 Task: Create a due date automation trigger when advanced on, on the tuesday of the week before a card is due add basic not assigned to me at 11:00 AM.
Action: Mouse moved to (941, 278)
Screenshot: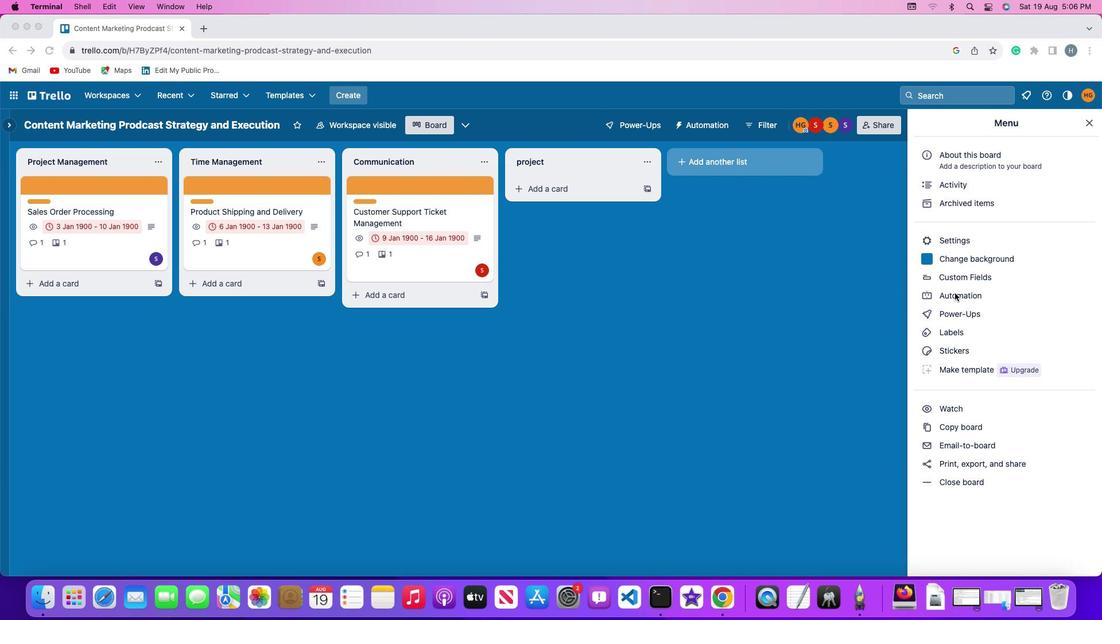 
Action: Mouse pressed left at (941, 278)
Screenshot: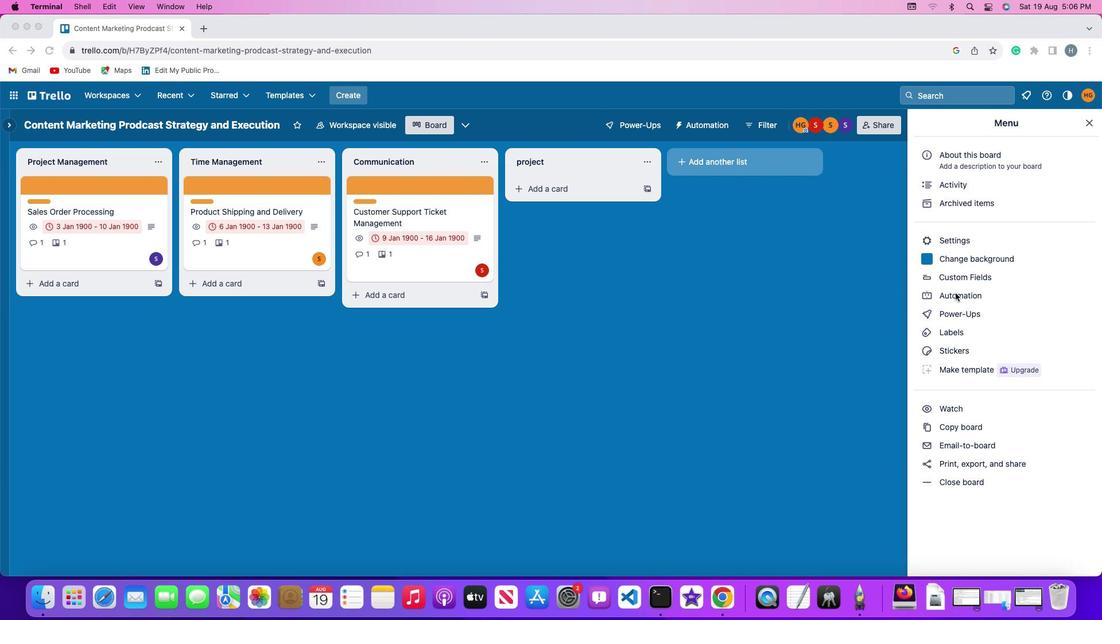 
Action: Mouse pressed left at (941, 278)
Screenshot: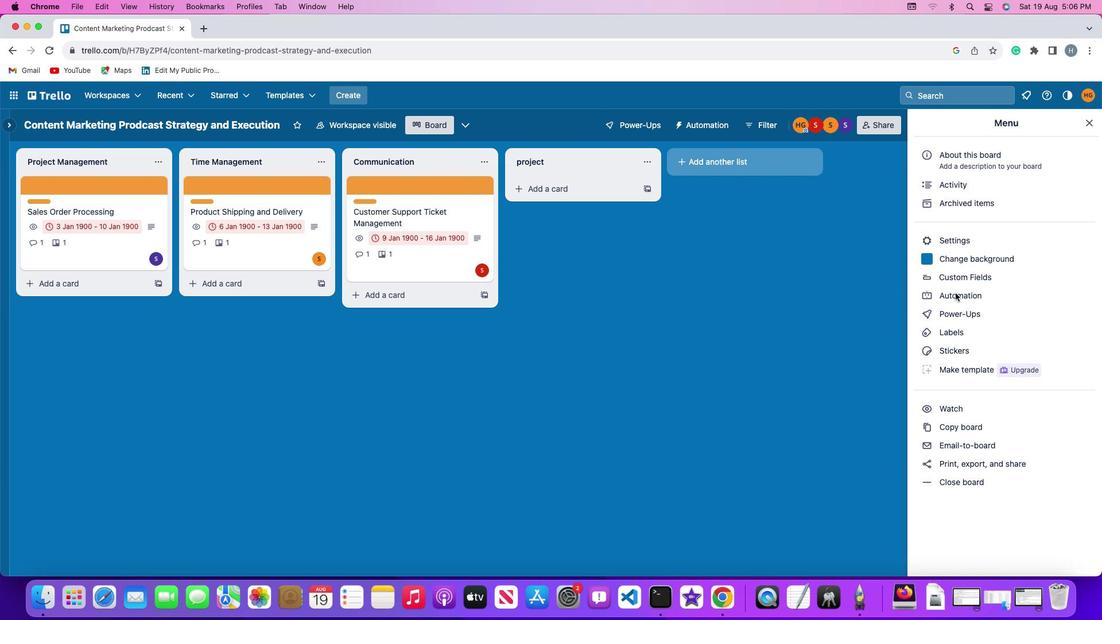 
Action: Mouse moved to (63, 256)
Screenshot: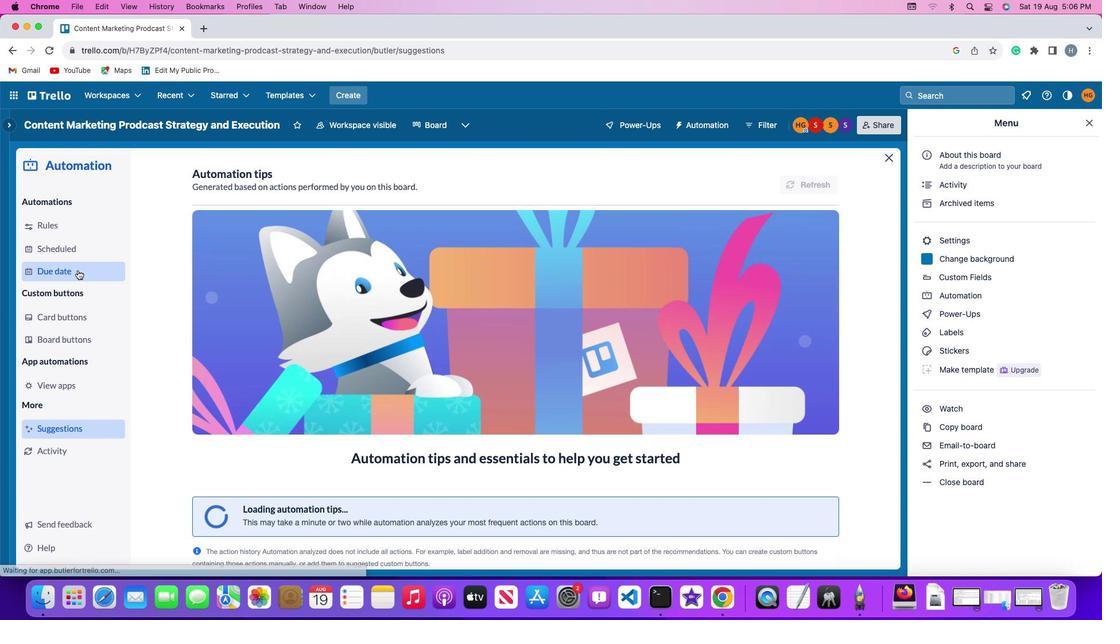 
Action: Mouse pressed left at (63, 256)
Screenshot: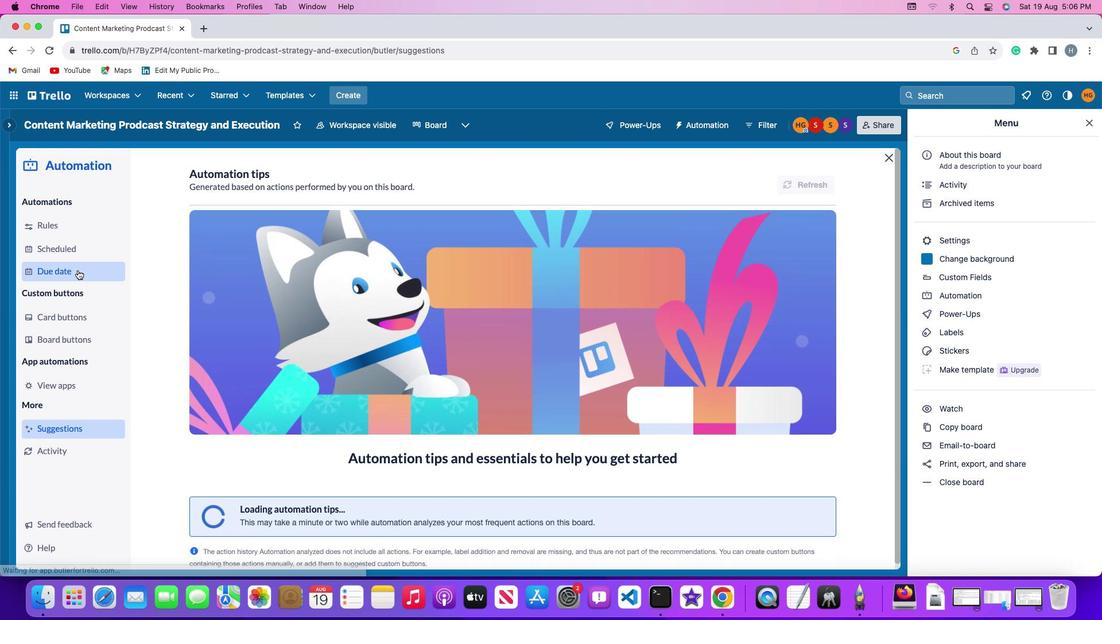 
Action: Mouse moved to (768, 161)
Screenshot: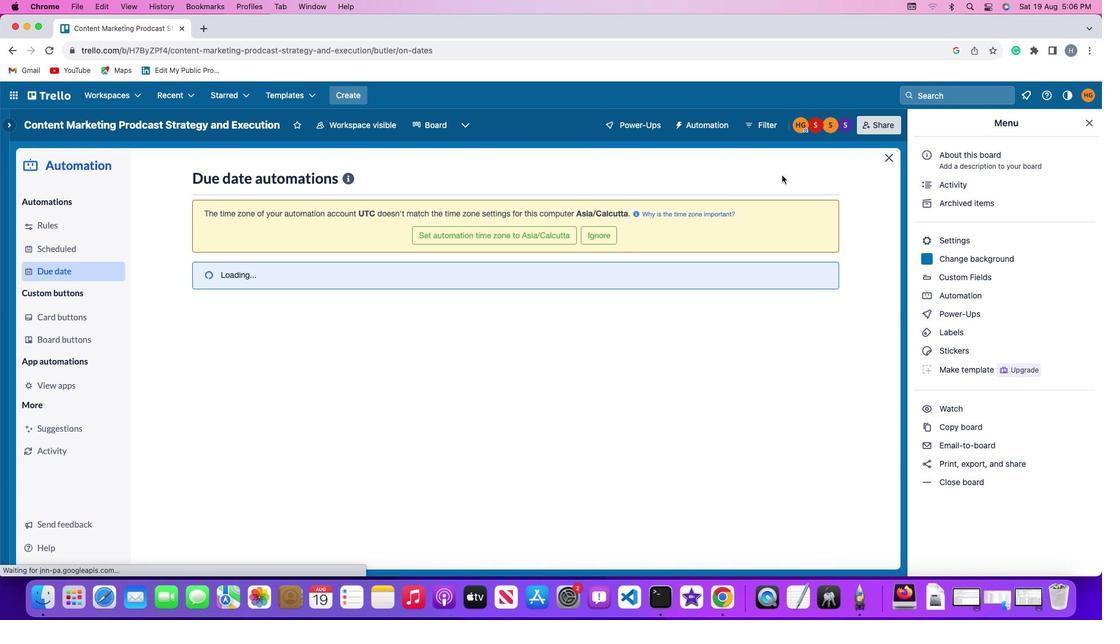 
Action: Mouse pressed left at (768, 161)
Screenshot: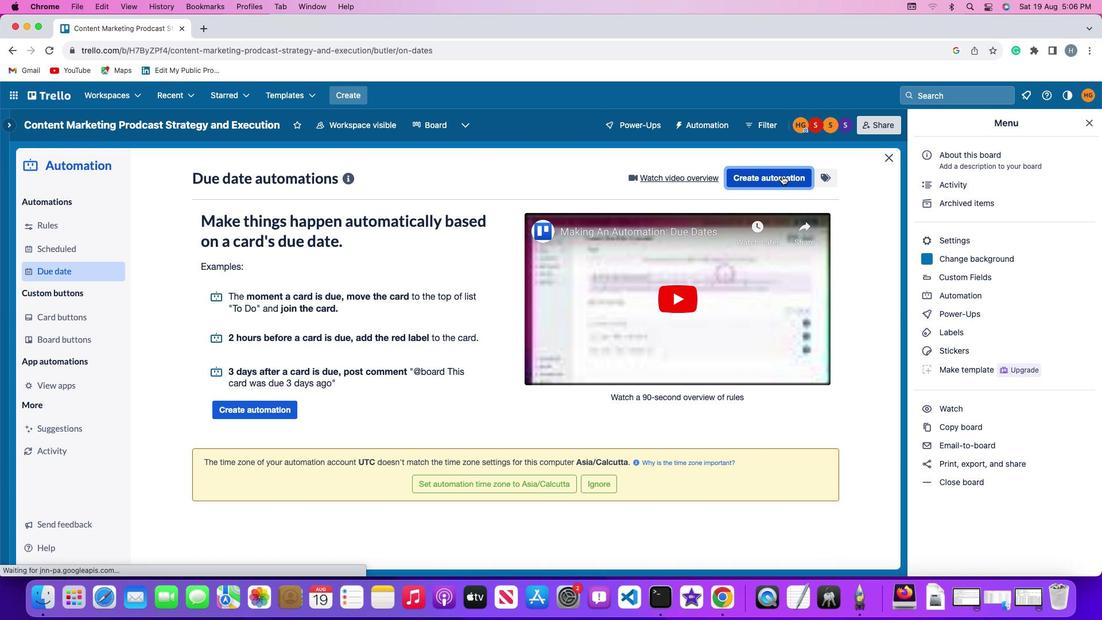 
Action: Mouse moved to (190, 272)
Screenshot: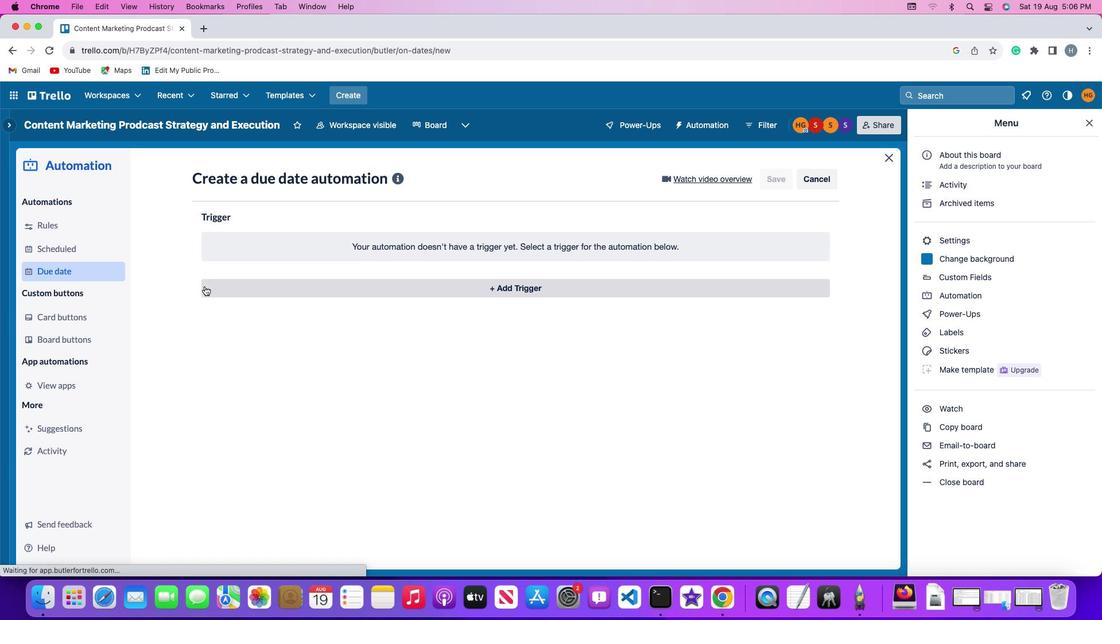 
Action: Mouse pressed left at (190, 272)
Screenshot: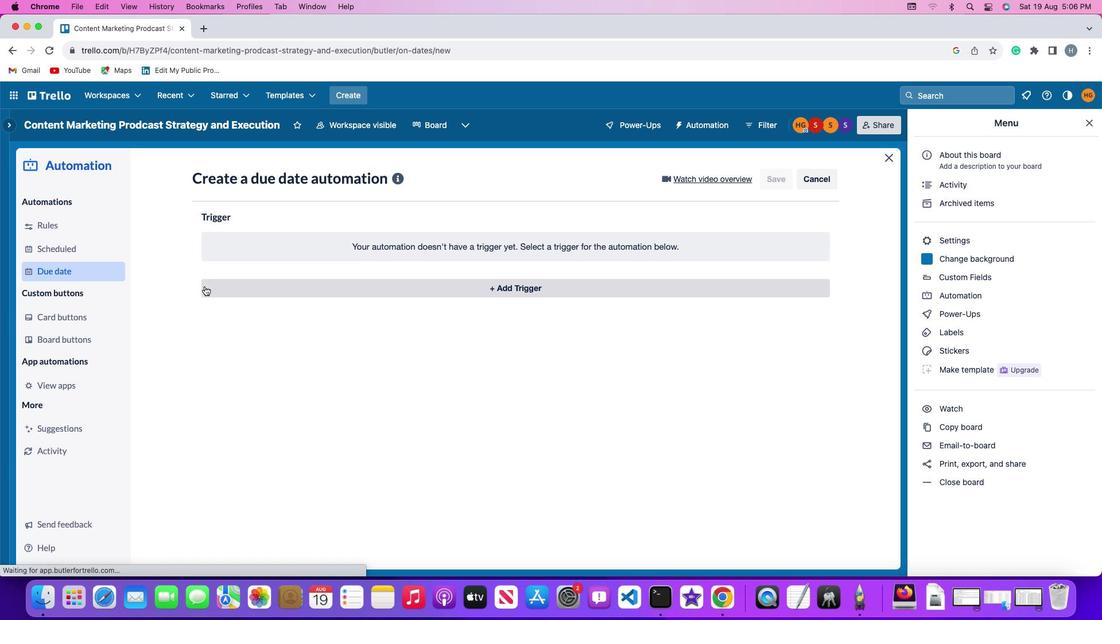 
Action: Mouse moved to (230, 477)
Screenshot: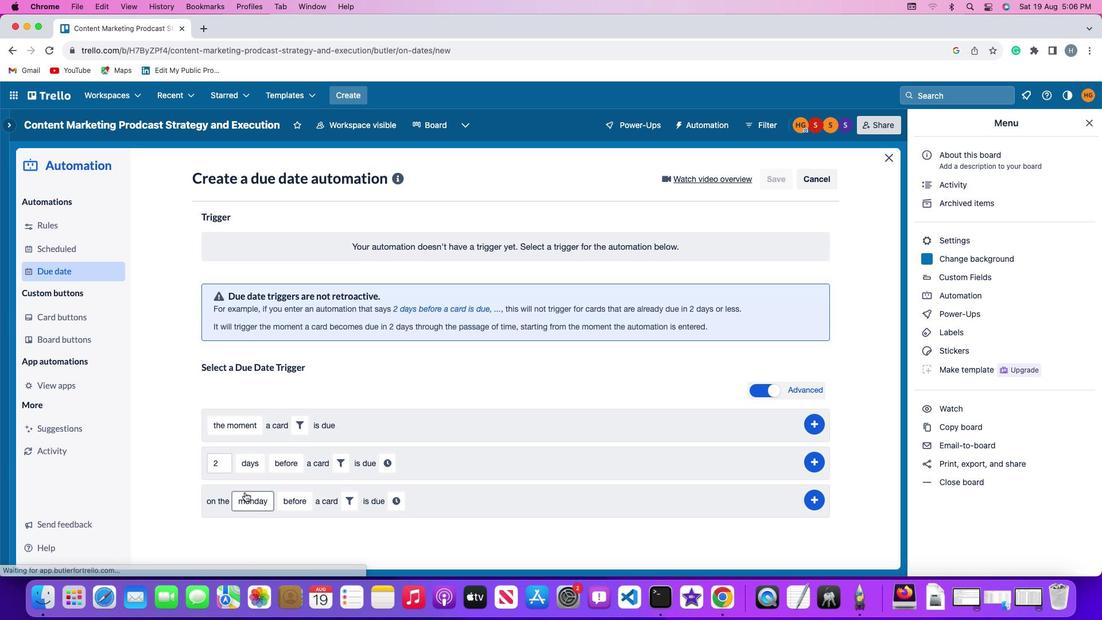 
Action: Mouse pressed left at (230, 477)
Screenshot: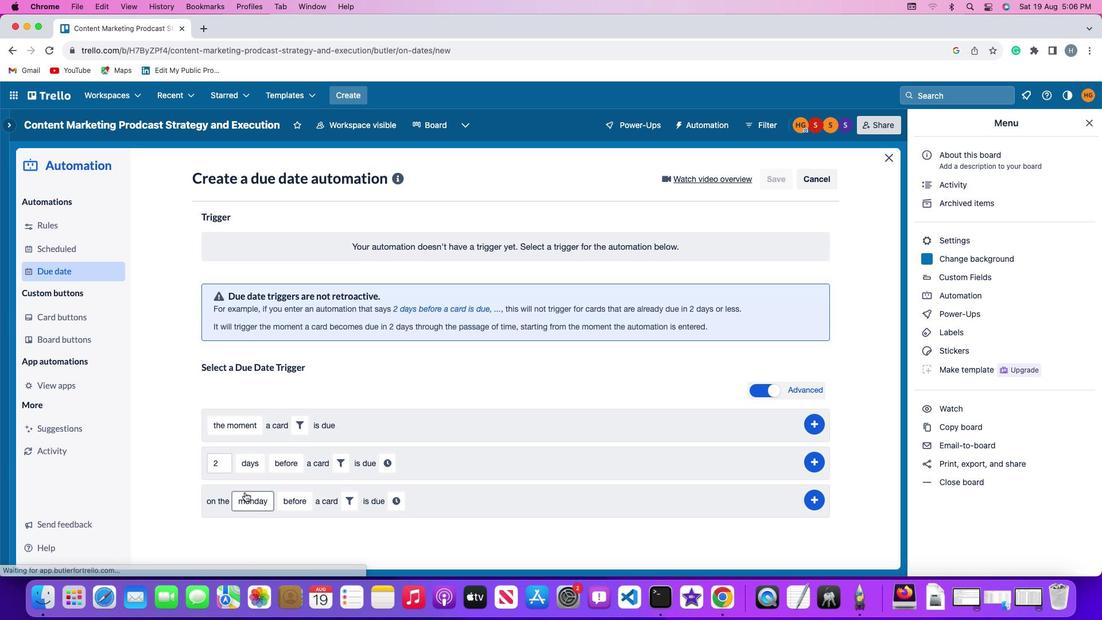 
Action: Mouse moved to (252, 348)
Screenshot: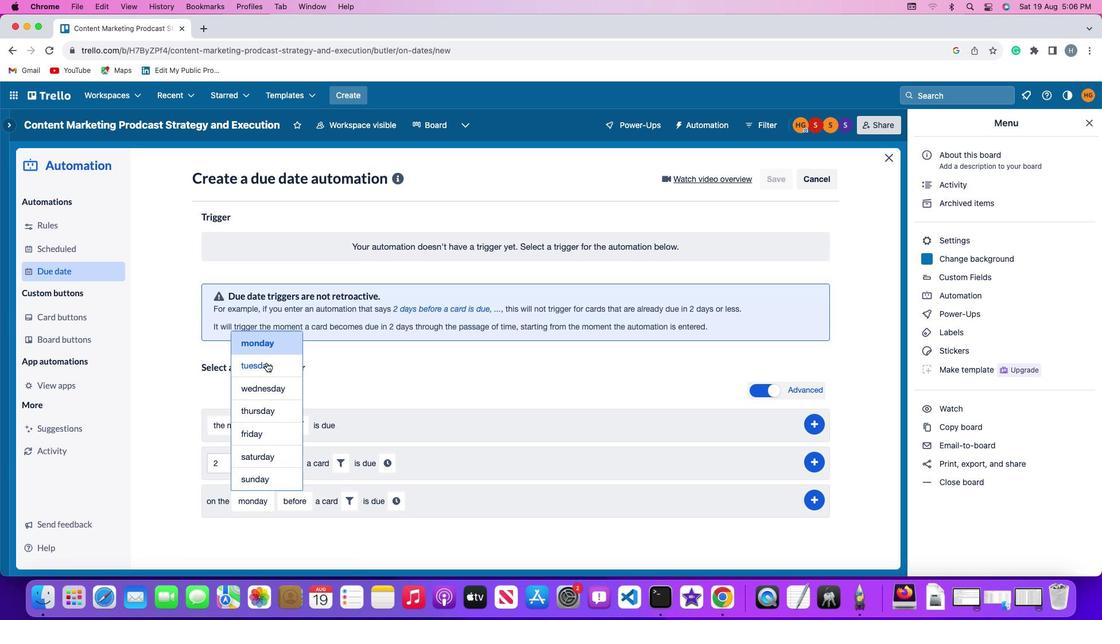 
Action: Mouse pressed left at (252, 348)
Screenshot: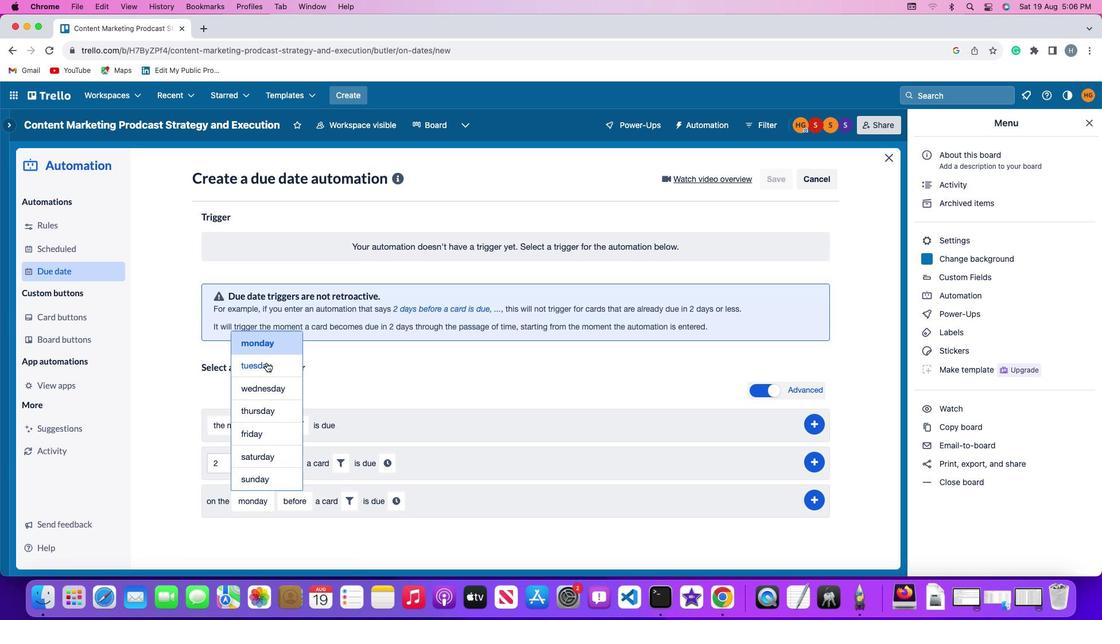 
Action: Mouse moved to (280, 483)
Screenshot: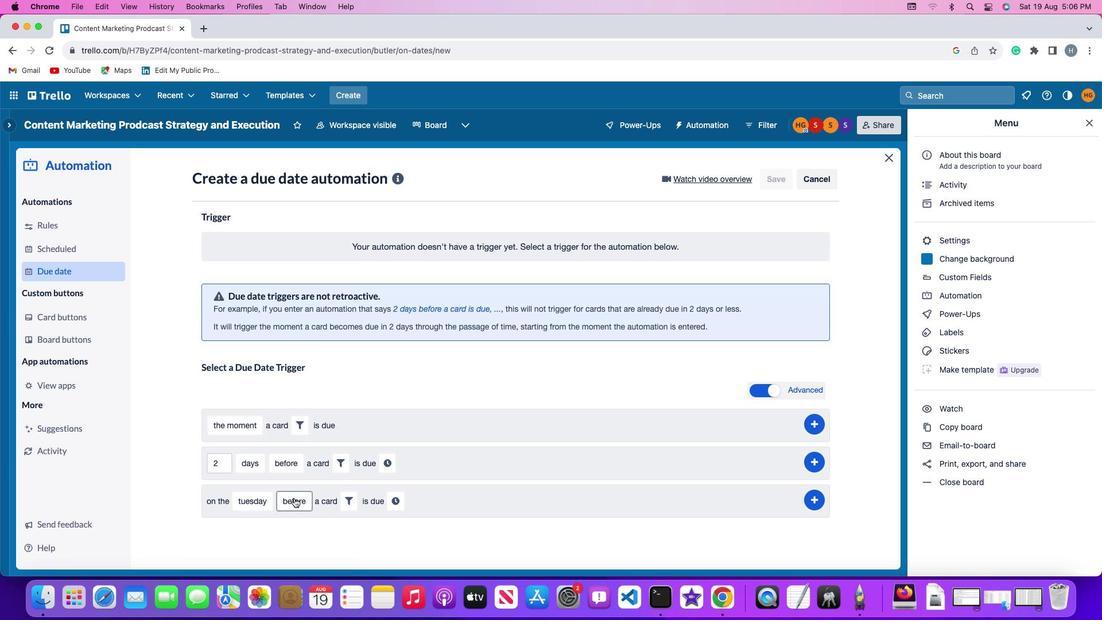 
Action: Mouse pressed left at (280, 483)
Screenshot: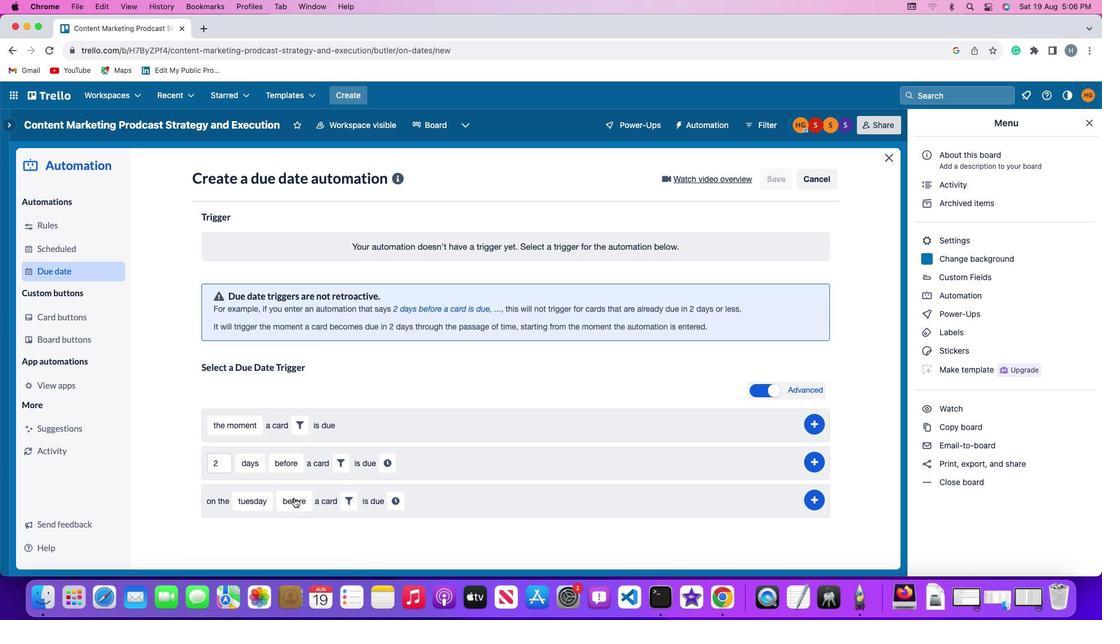 
Action: Mouse moved to (283, 467)
Screenshot: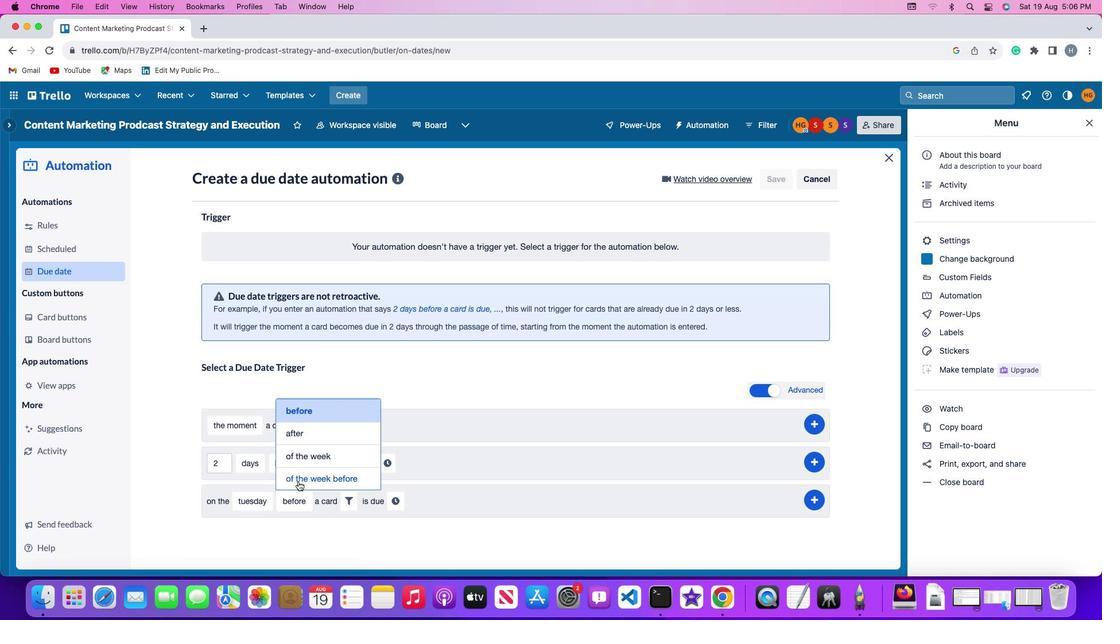 
Action: Mouse pressed left at (283, 467)
Screenshot: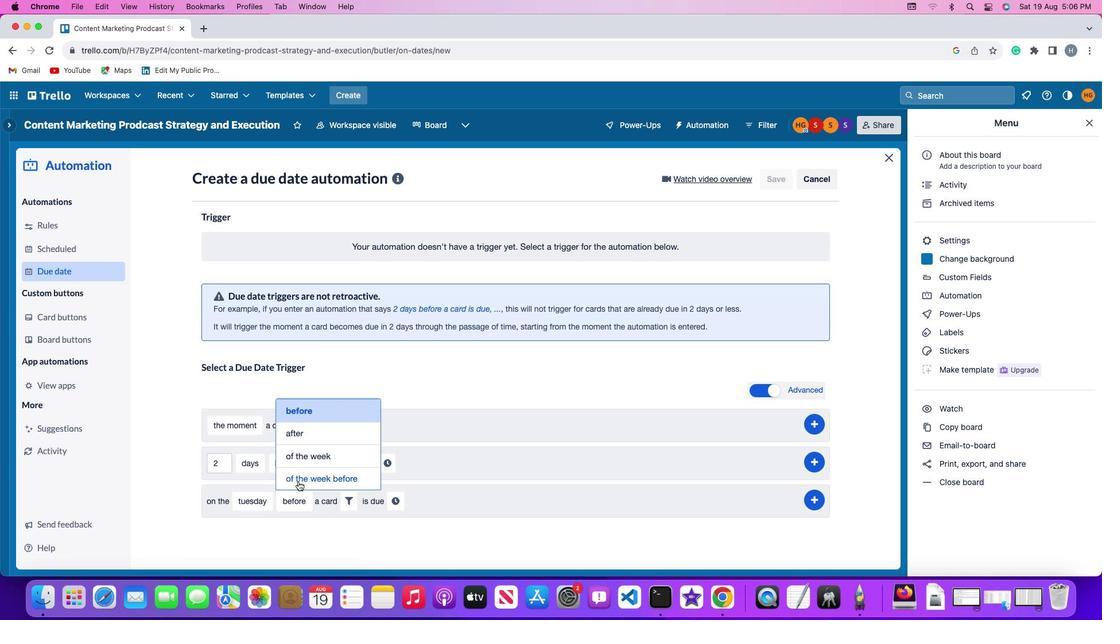 
Action: Mouse moved to (383, 479)
Screenshot: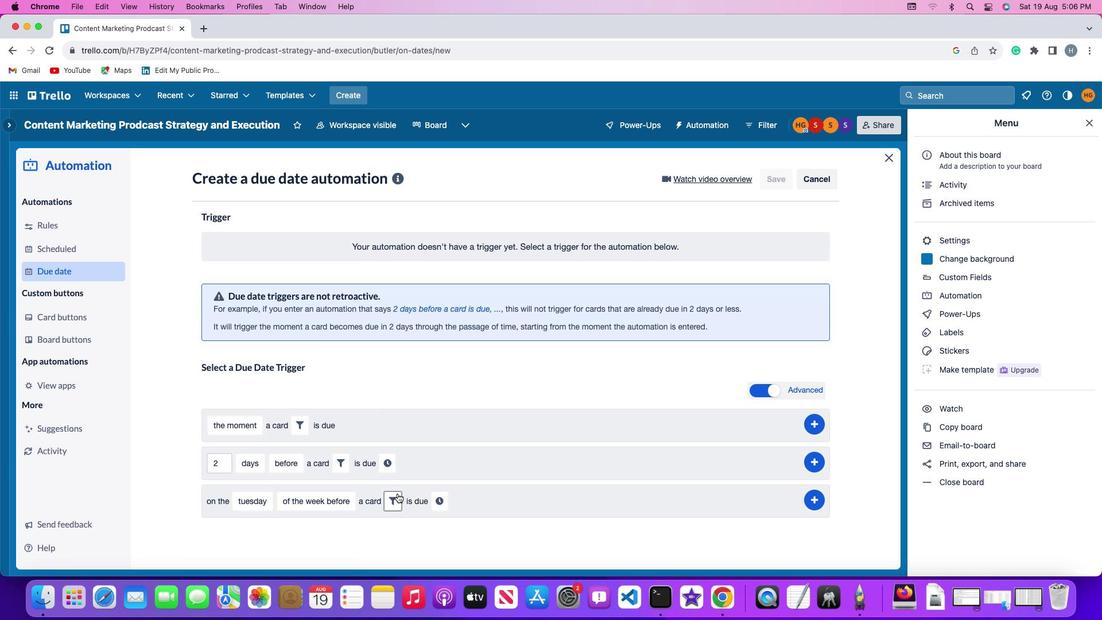 
Action: Mouse pressed left at (383, 479)
Screenshot: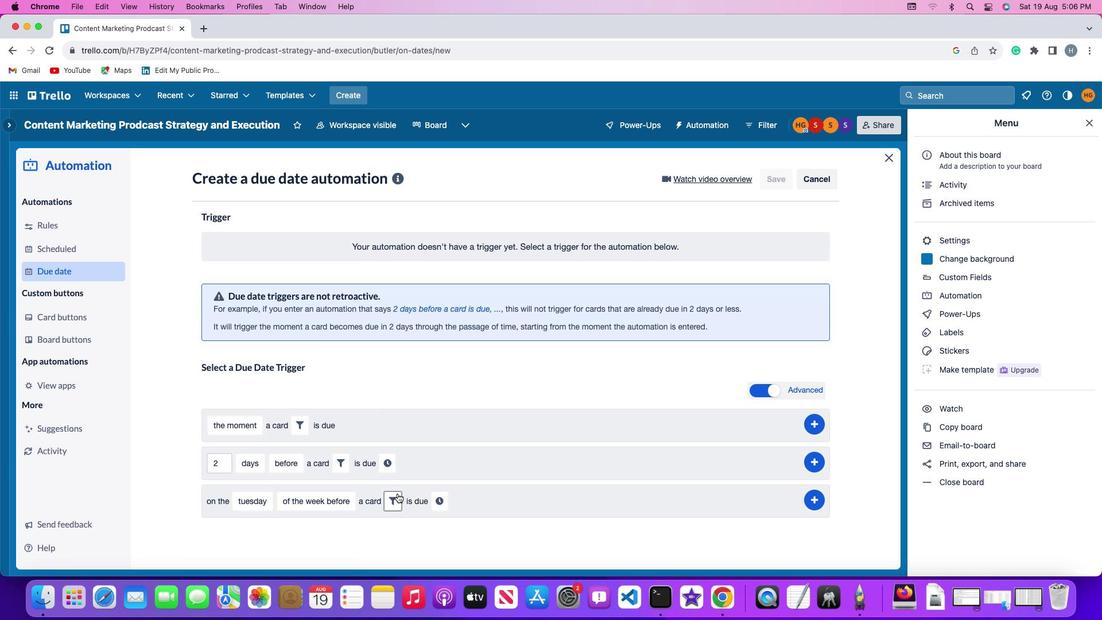 
Action: Mouse moved to (344, 517)
Screenshot: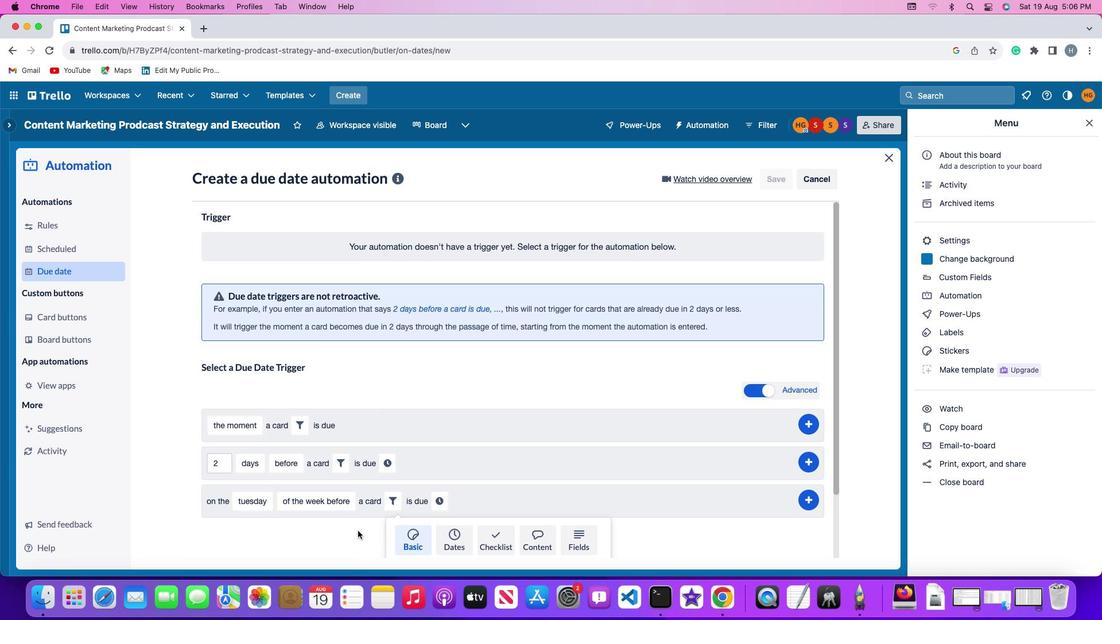 
Action: Mouse scrolled (344, 517) with delta (-13, -14)
Screenshot: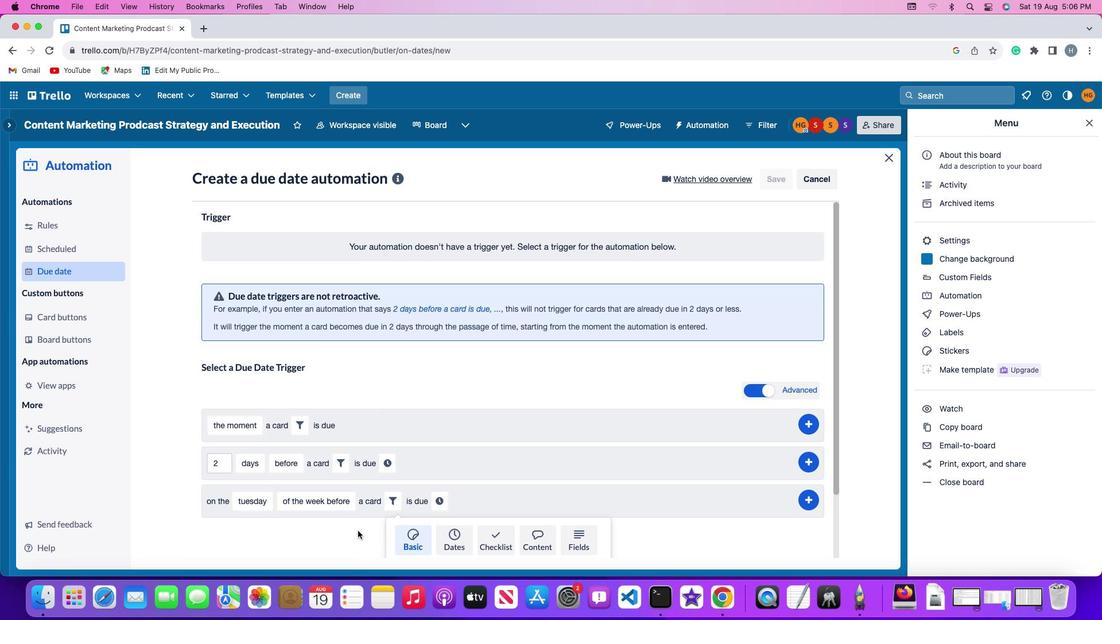 
Action: Mouse moved to (343, 517)
Screenshot: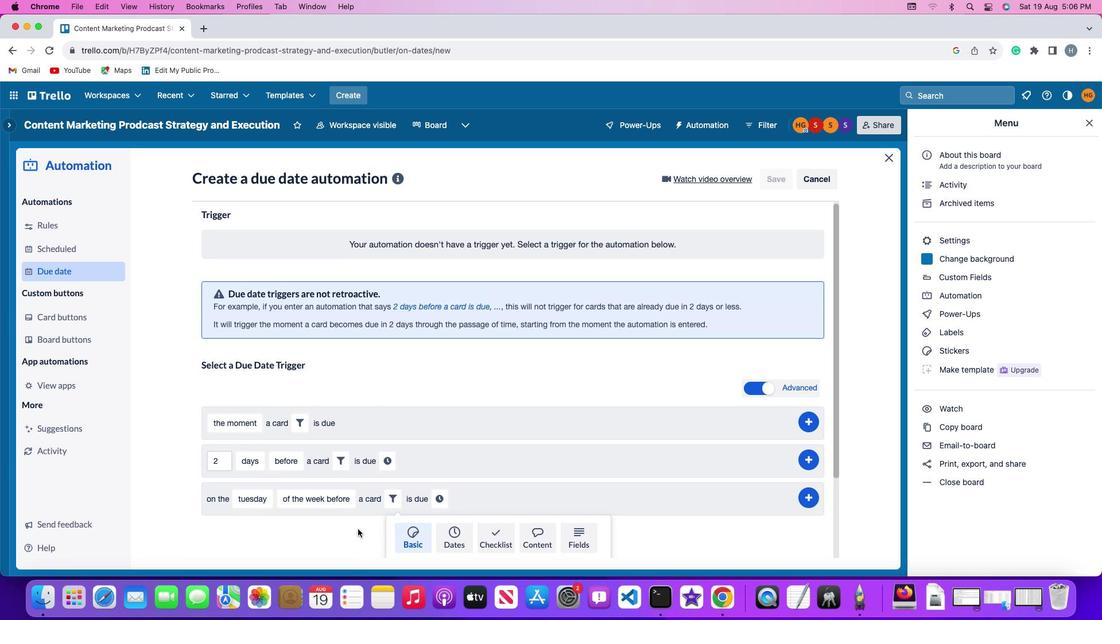 
Action: Mouse scrolled (343, 517) with delta (-13, -14)
Screenshot: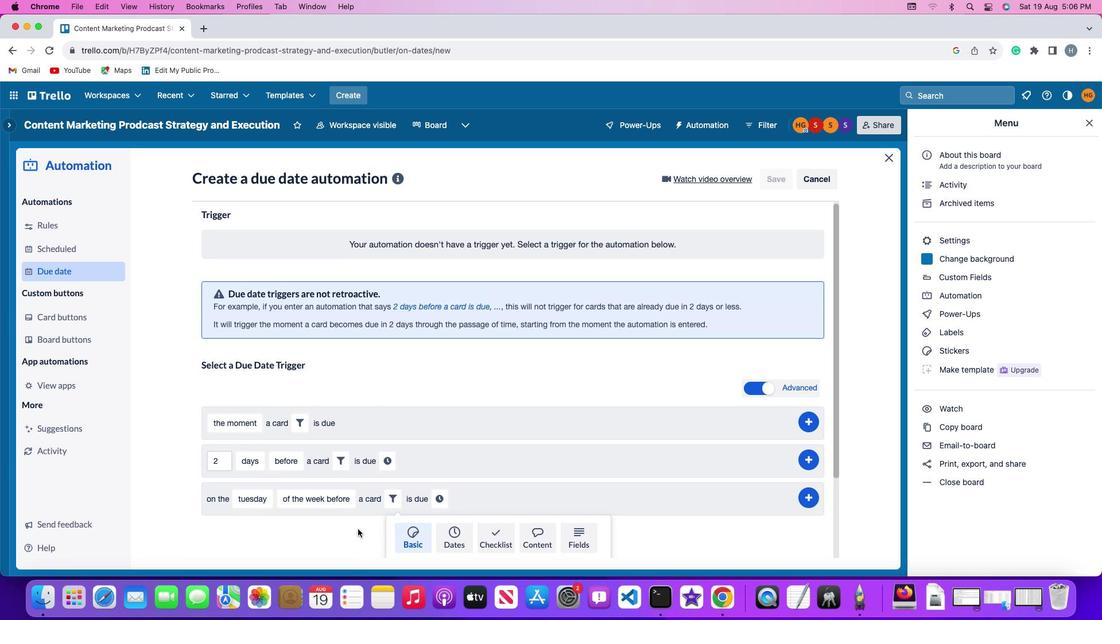 
Action: Mouse moved to (343, 517)
Screenshot: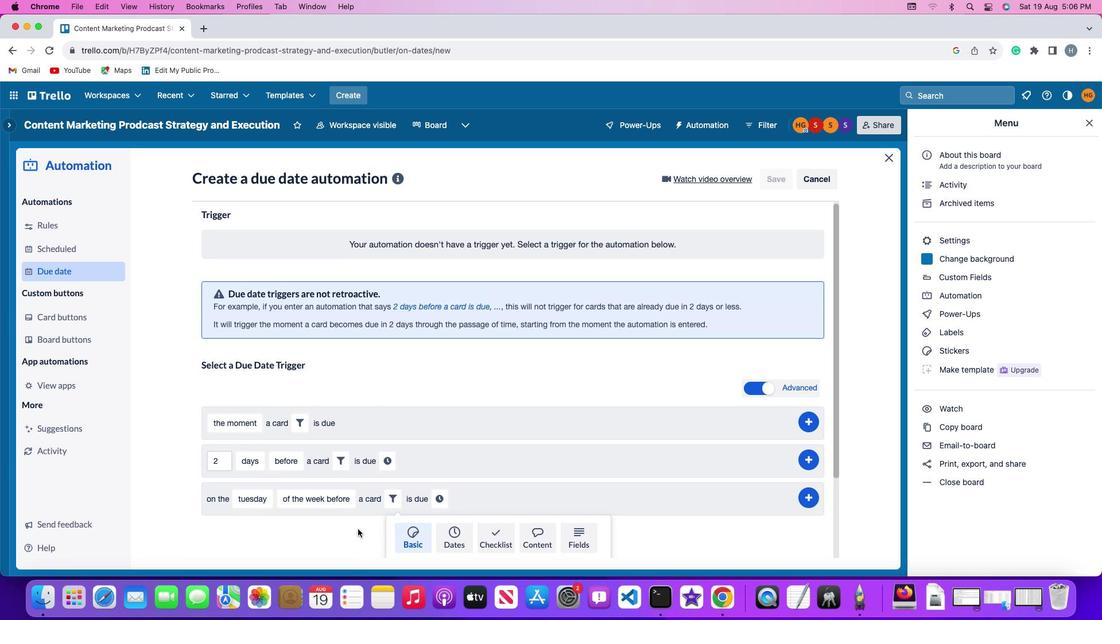 
Action: Mouse scrolled (343, 517) with delta (-13, -15)
Screenshot: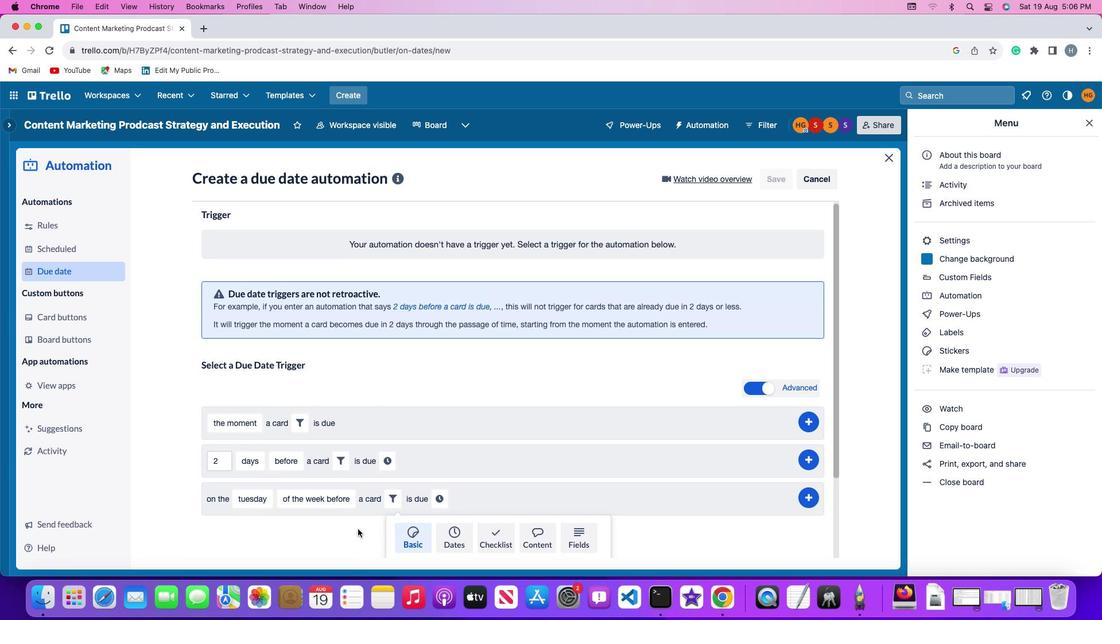 
Action: Mouse moved to (343, 515)
Screenshot: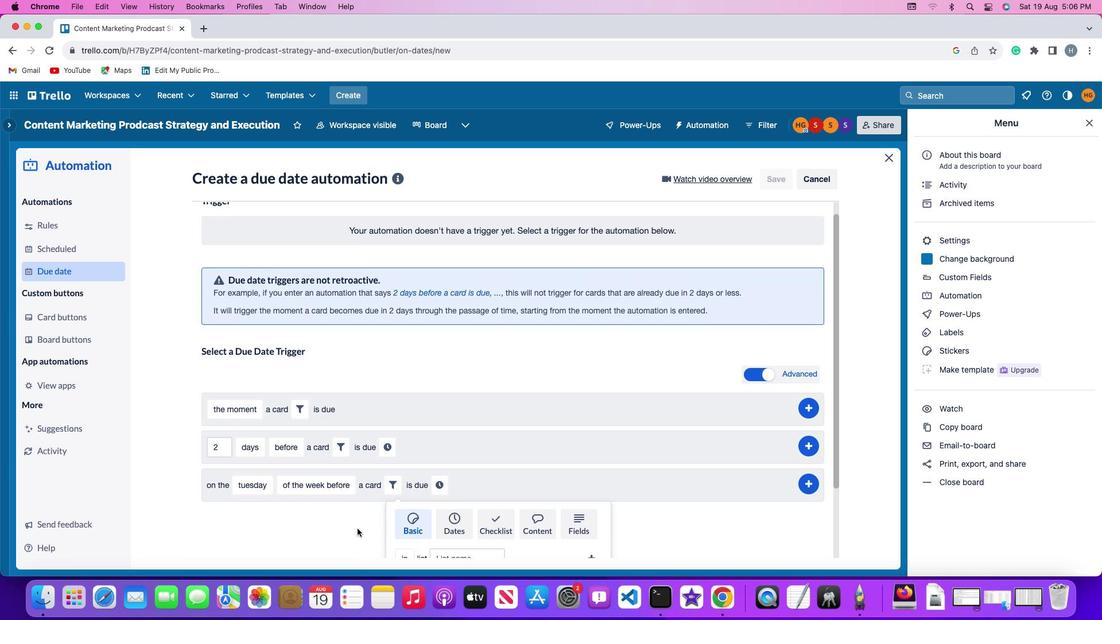 
Action: Mouse scrolled (343, 515) with delta (-13, -16)
Screenshot: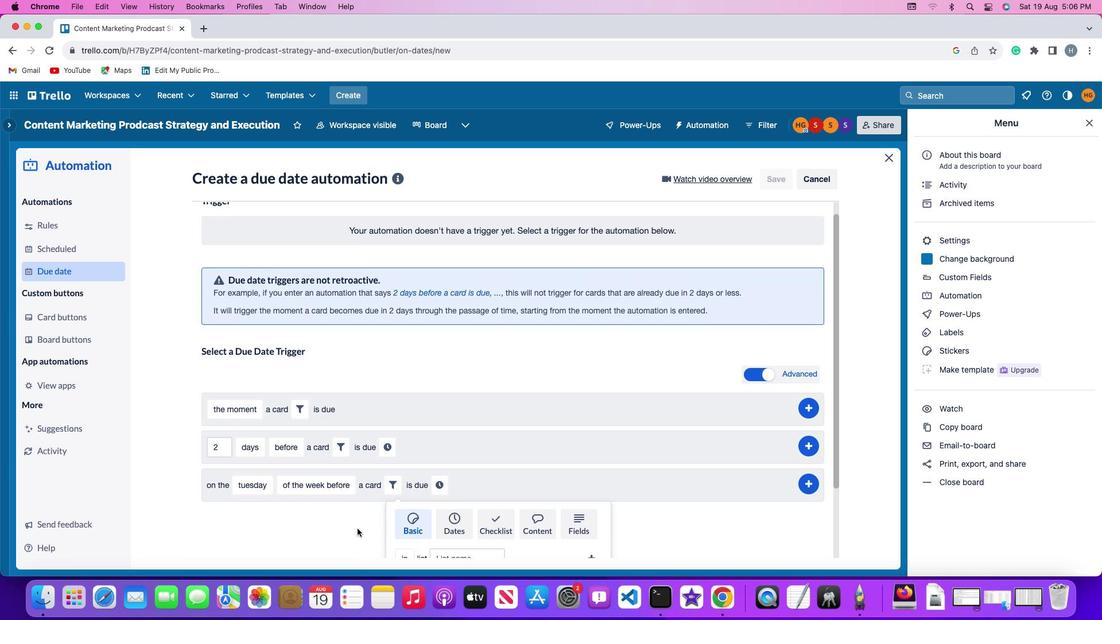 
Action: Mouse moved to (343, 514)
Screenshot: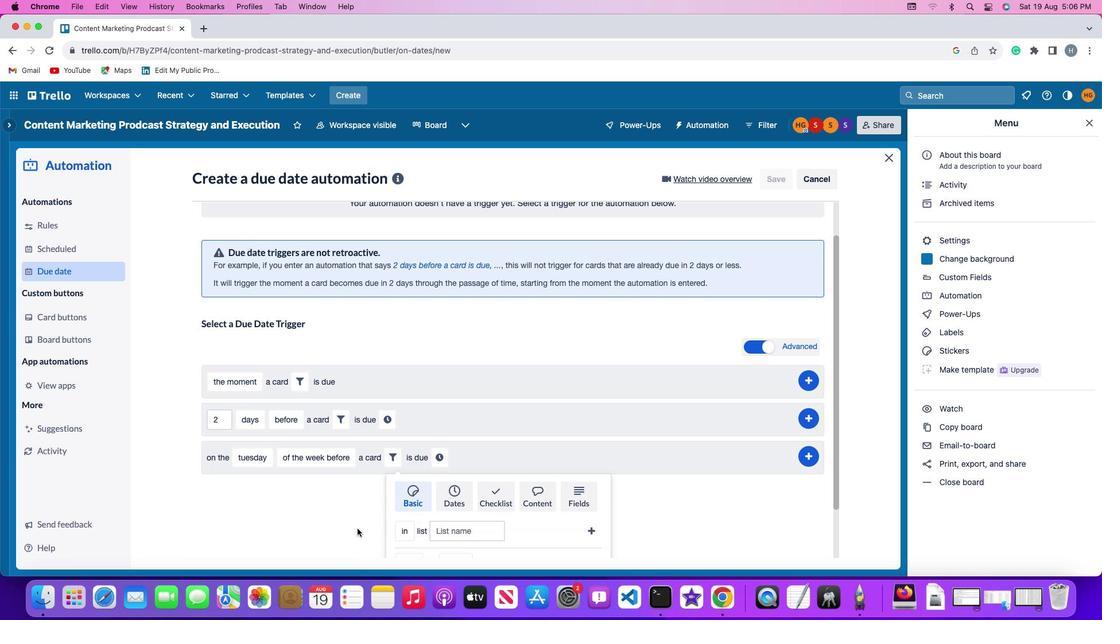 
Action: Mouse scrolled (343, 514) with delta (-13, -14)
Screenshot: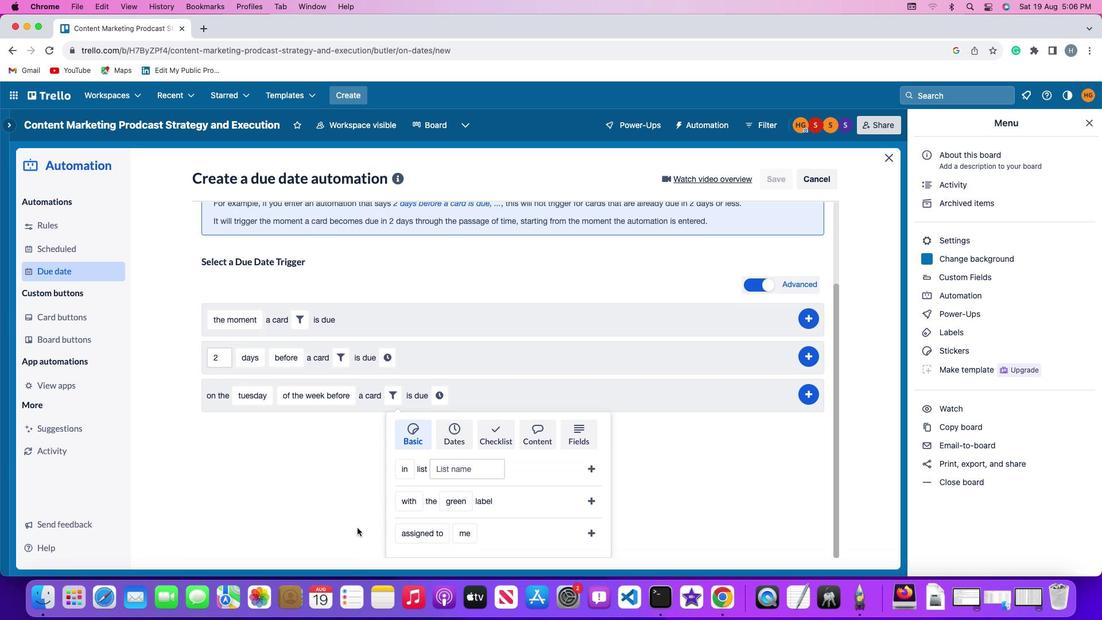 
Action: Mouse scrolled (343, 514) with delta (-13, -14)
Screenshot: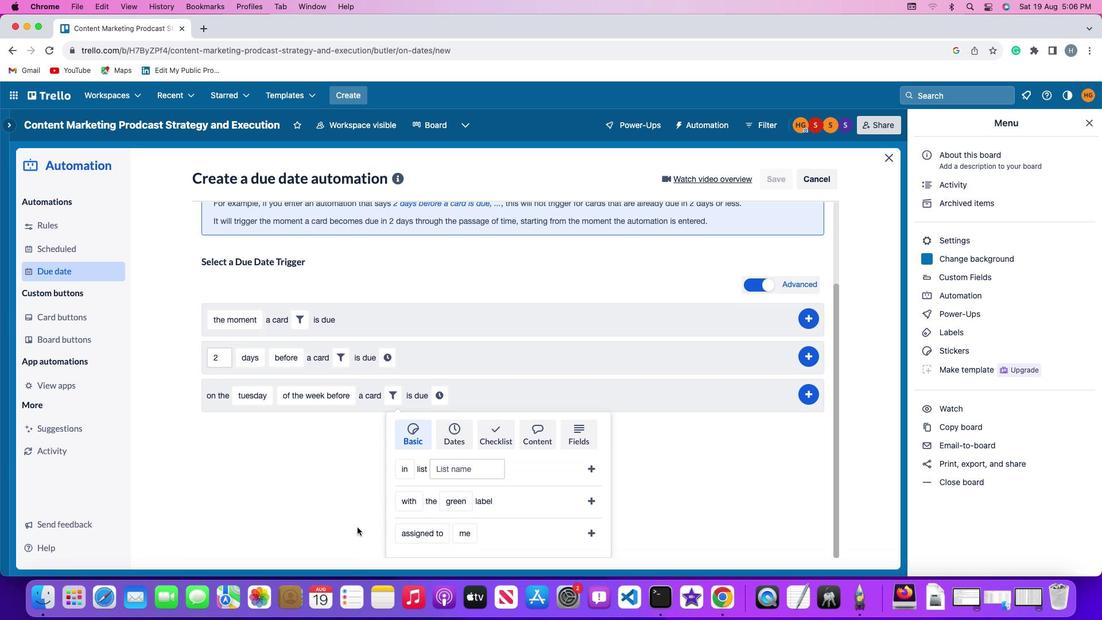 
Action: Mouse scrolled (343, 514) with delta (-13, -15)
Screenshot: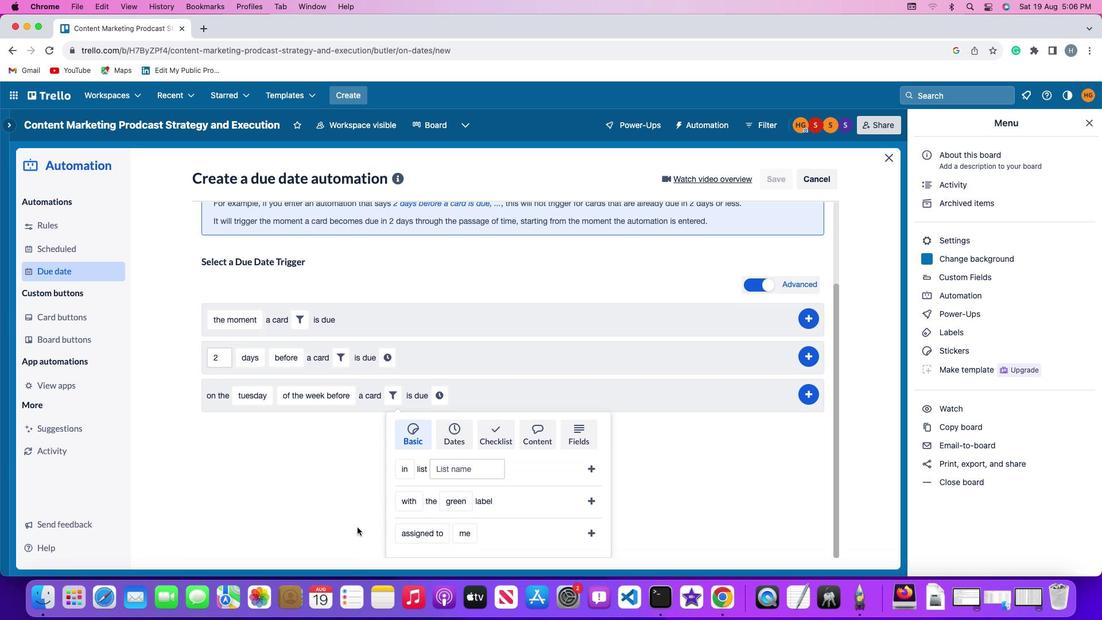 
Action: Mouse moved to (342, 512)
Screenshot: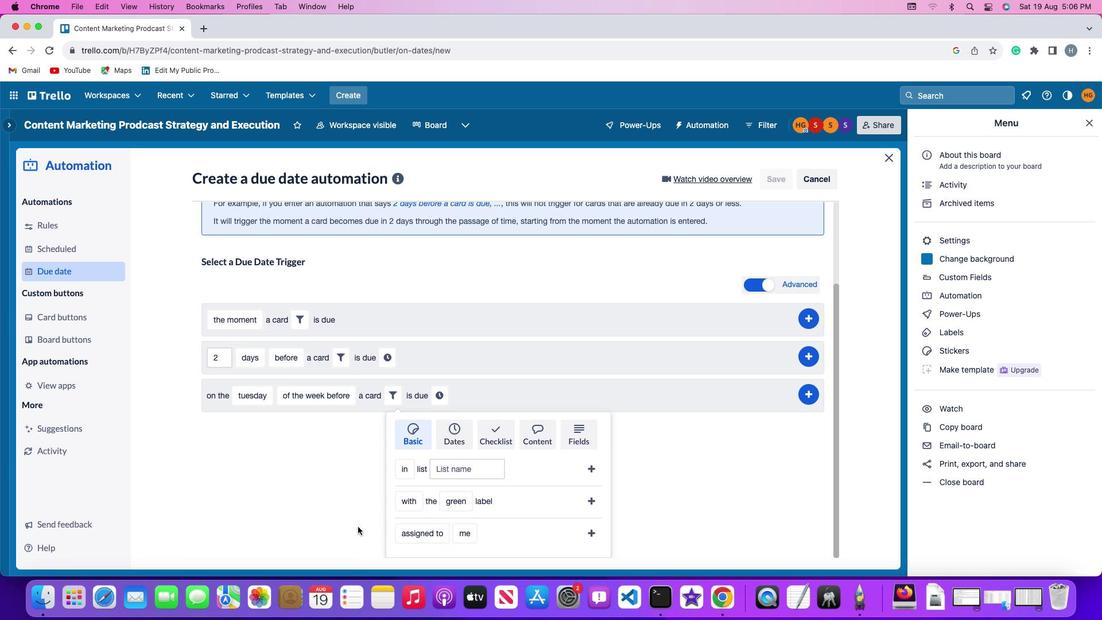 
Action: Mouse scrolled (342, 512) with delta (-13, -16)
Screenshot: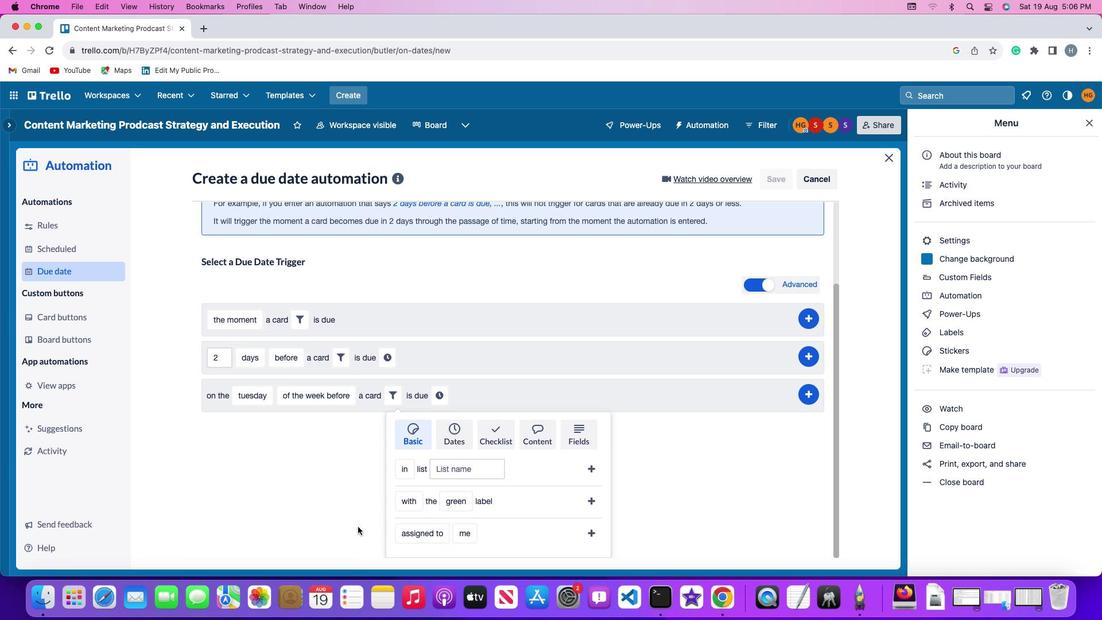 
Action: Mouse moved to (393, 522)
Screenshot: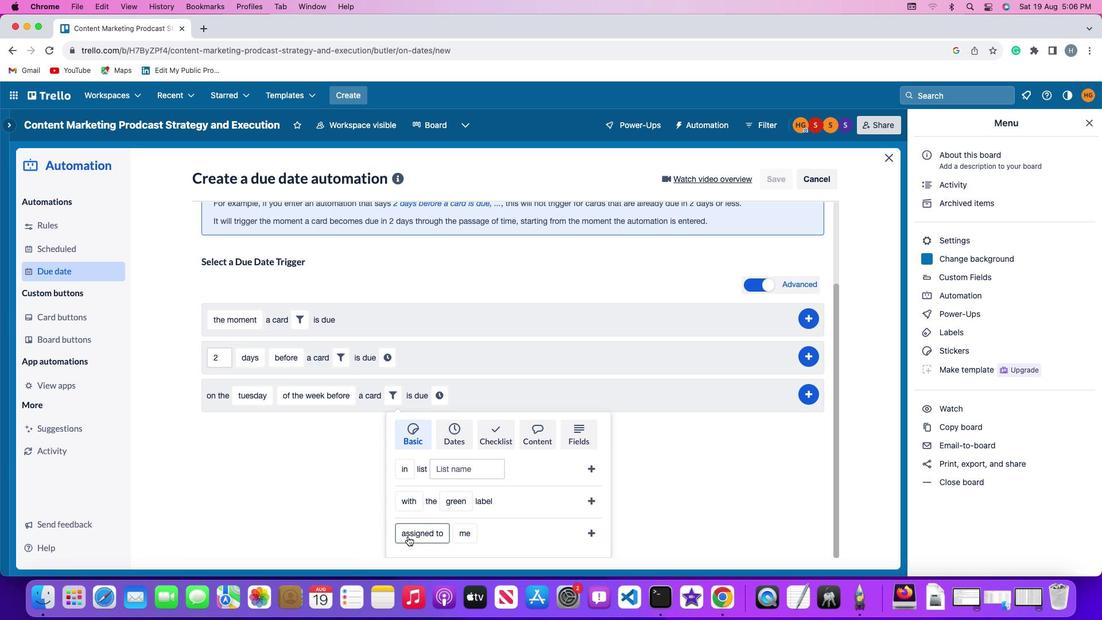 
Action: Mouse pressed left at (393, 522)
Screenshot: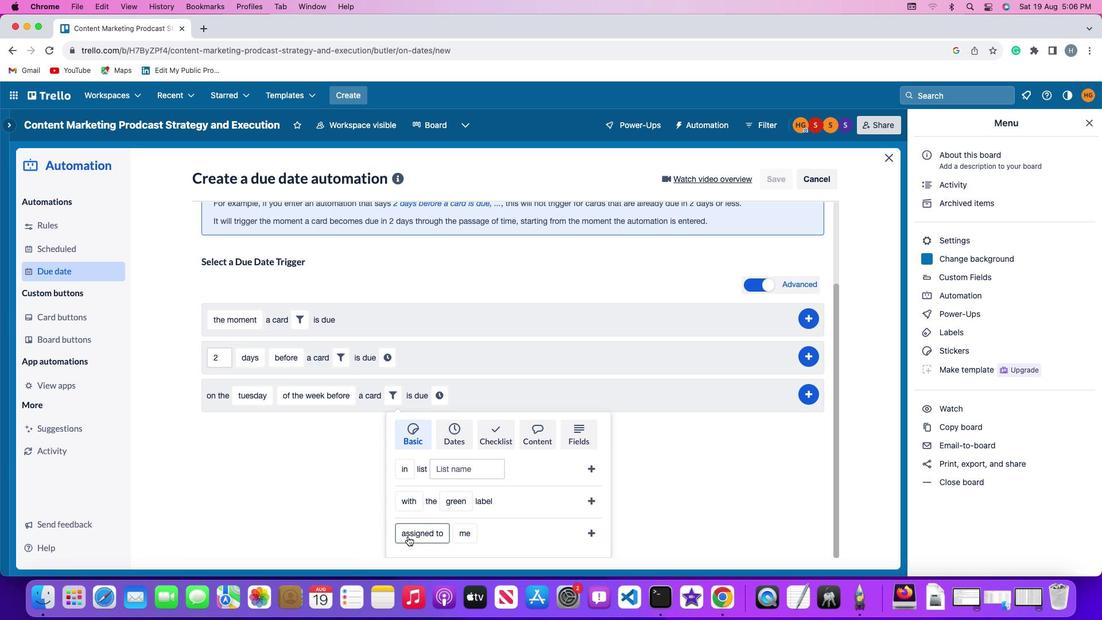 
Action: Mouse moved to (395, 499)
Screenshot: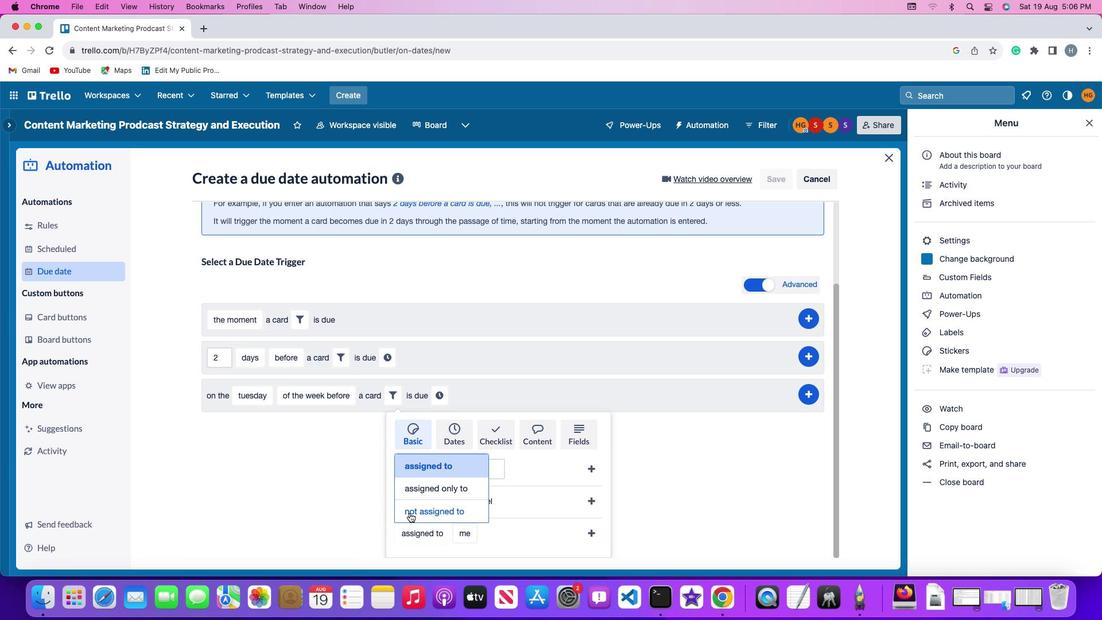 
Action: Mouse pressed left at (395, 499)
Screenshot: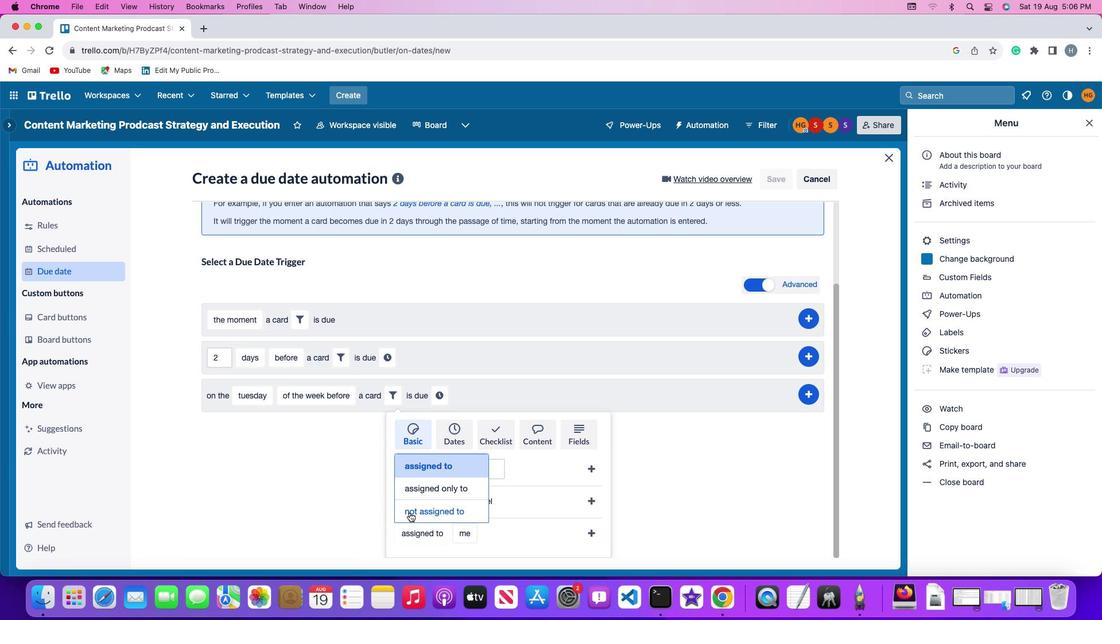 
Action: Mouse moved to (472, 518)
Screenshot: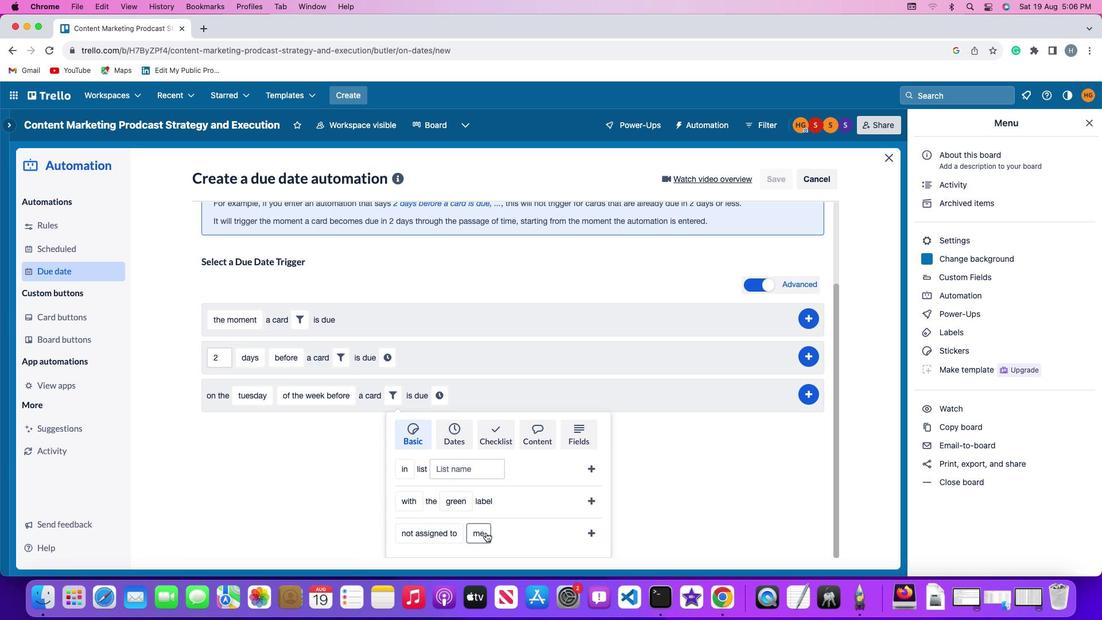 
Action: Mouse pressed left at (472, 518)
Screenshot: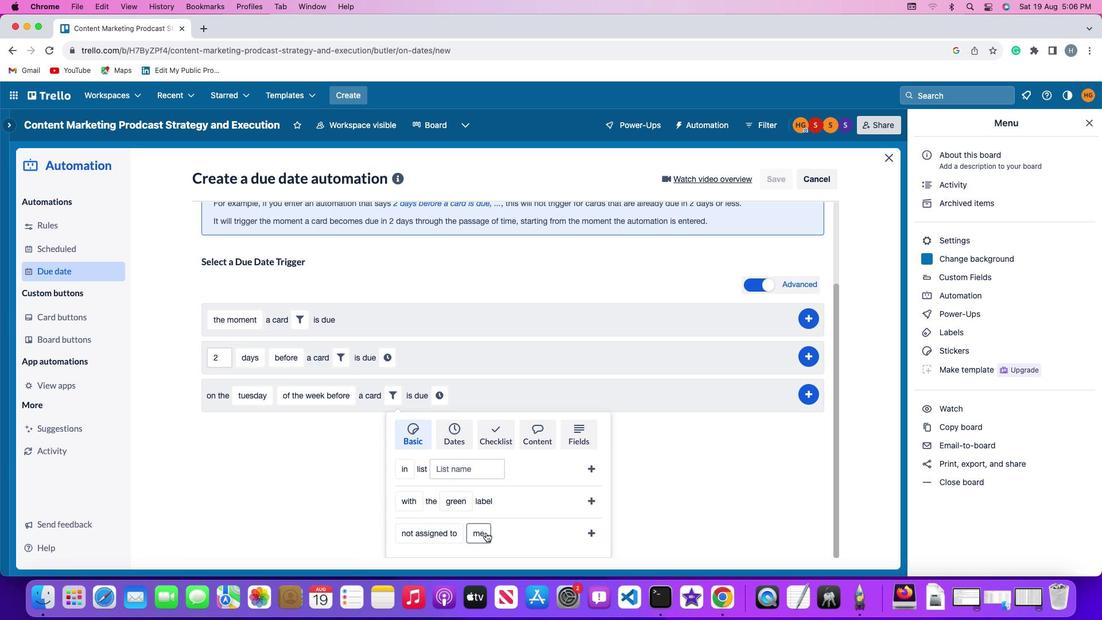 
Action: Mouse moved to (476, 451)
Screenshot: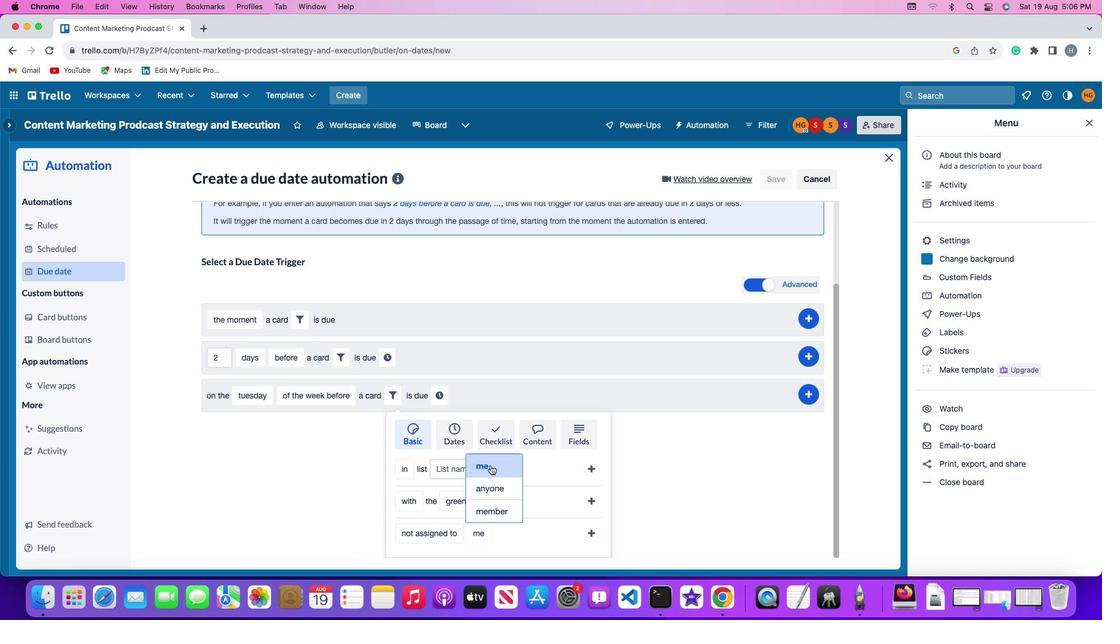 
Action: Mouse pressed left at (476, 451)
Screenshot: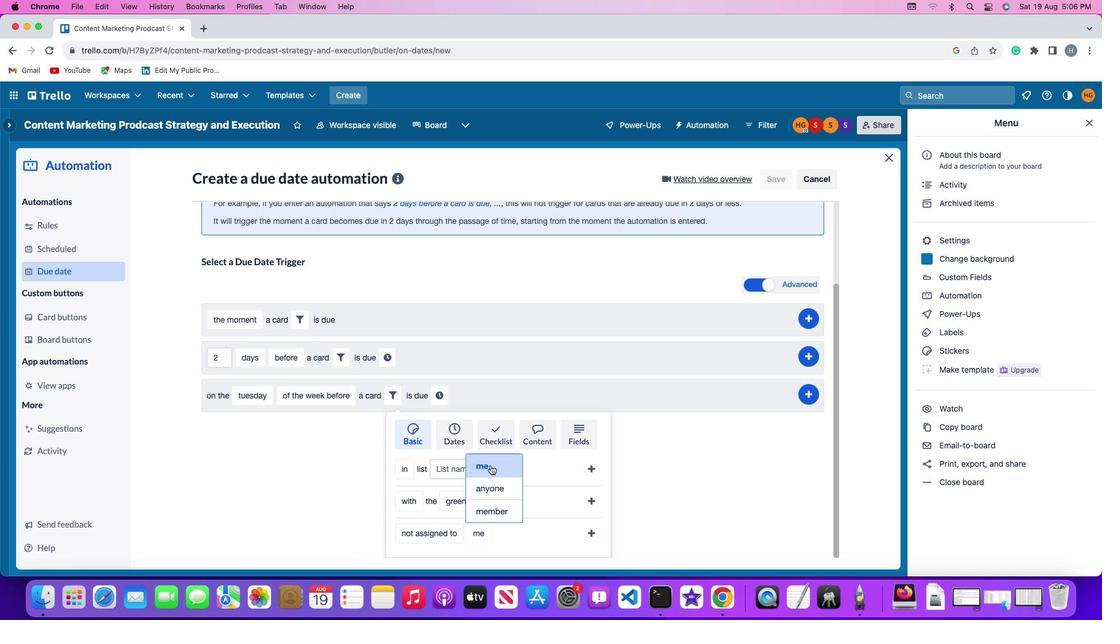 
Action: Mouse moved to (574, 517)
Screenshot: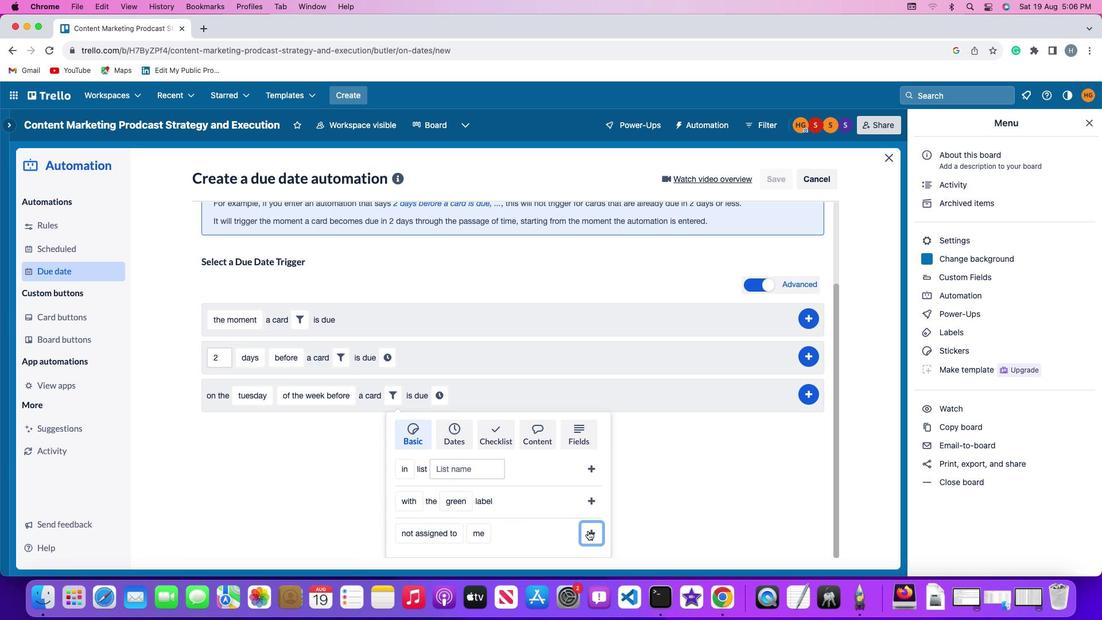 
Action: Mouse pressed left at (574, 517)
Screenshot: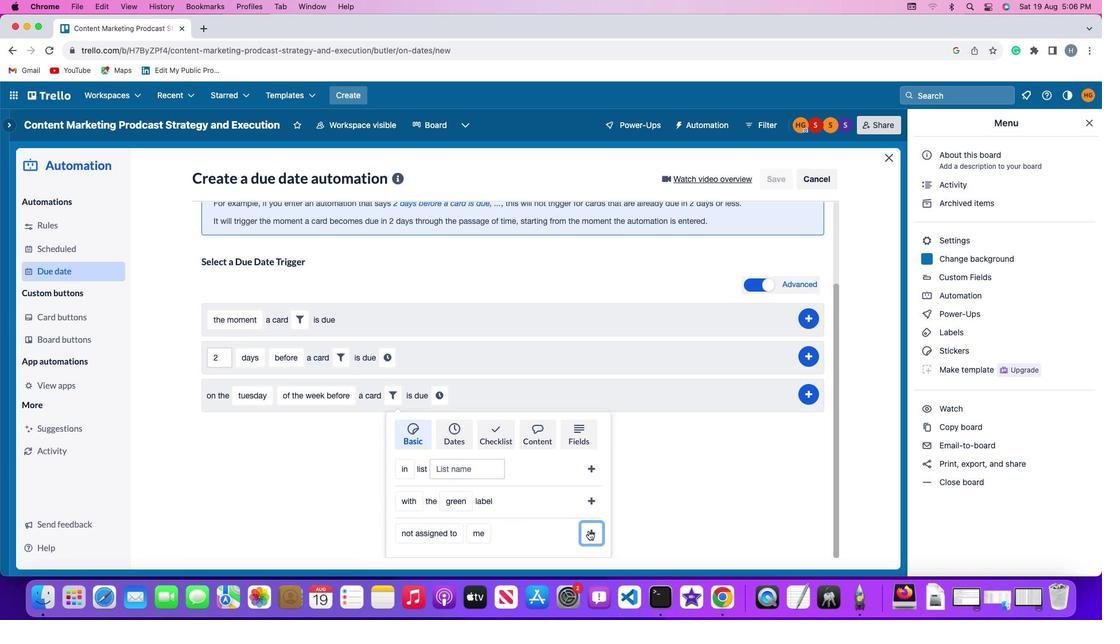 
Action: Mouse moved to (523, 488)
Screenshot: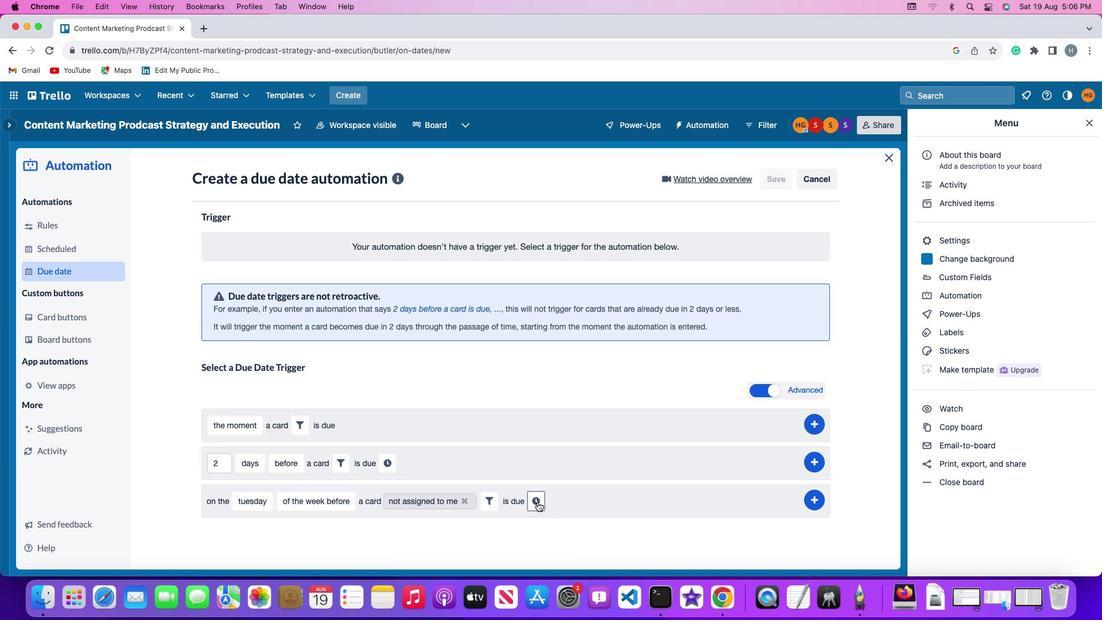 
Action: Mouse pressed left at (523, 488)
Screenshot: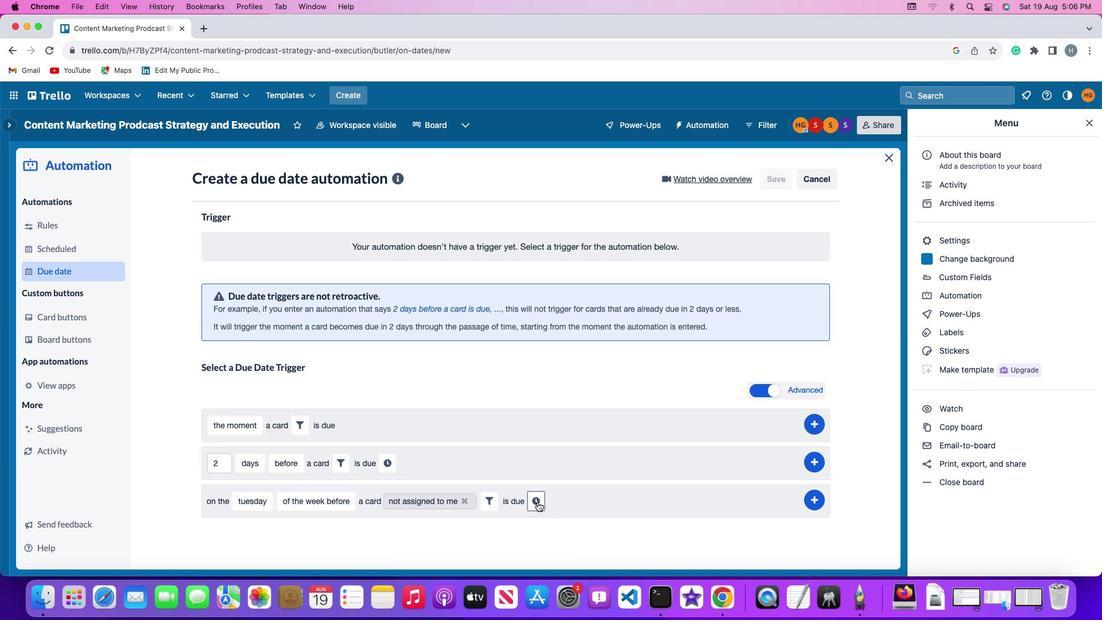 
Action: Mouse moved to (552, 489)
Screenshot: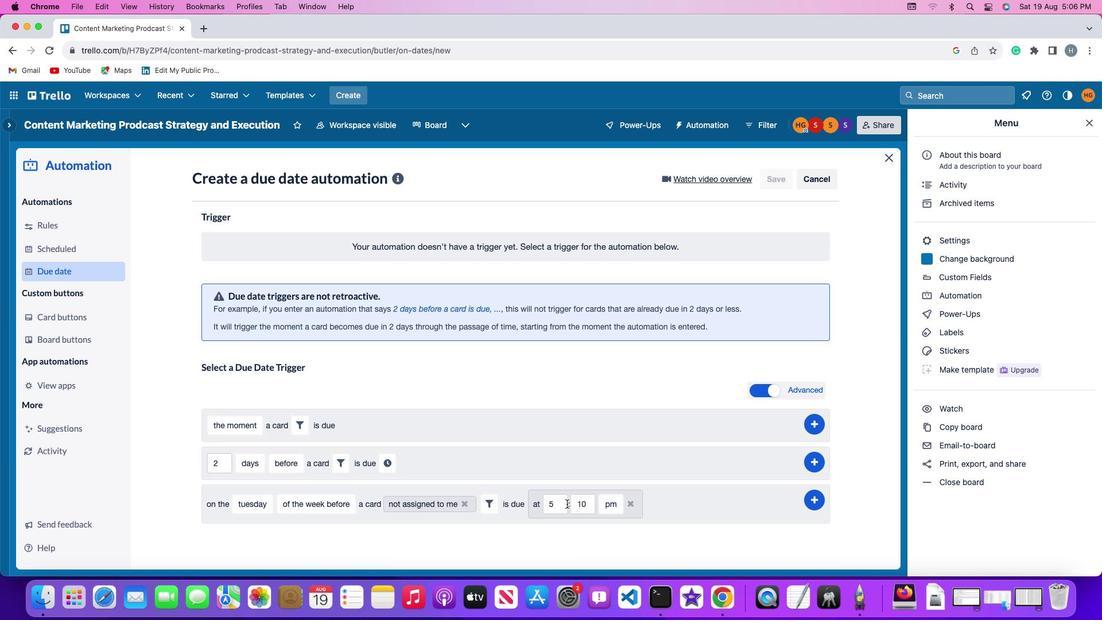 
Action: Mouse pressed left at (552, 489)
Screenshot: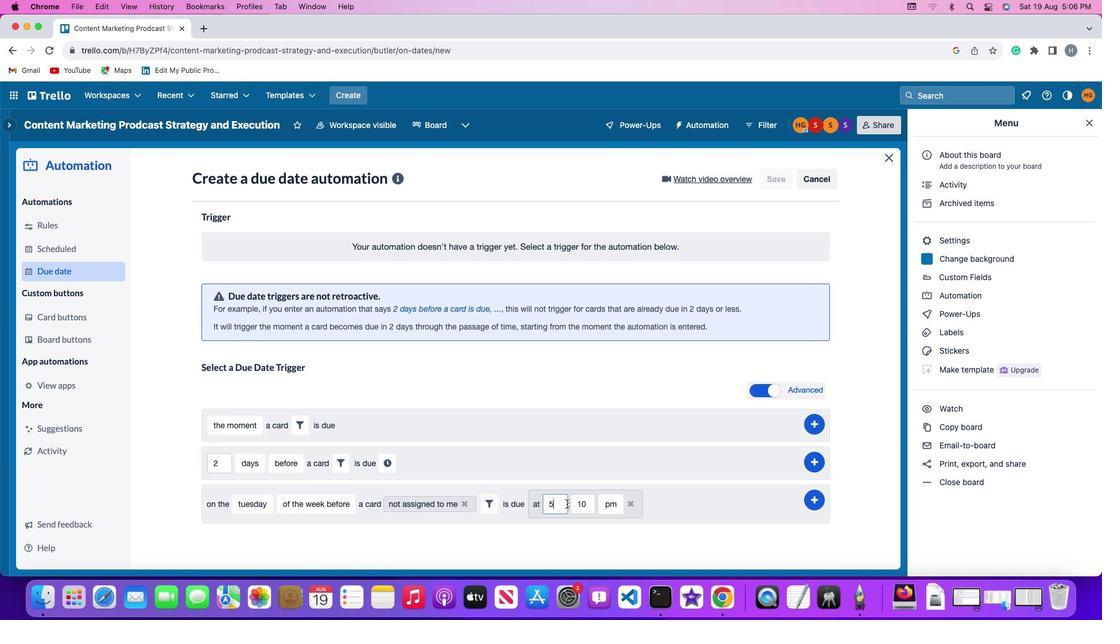 
Action: Mouse moved to (553, 488)
Screenshot: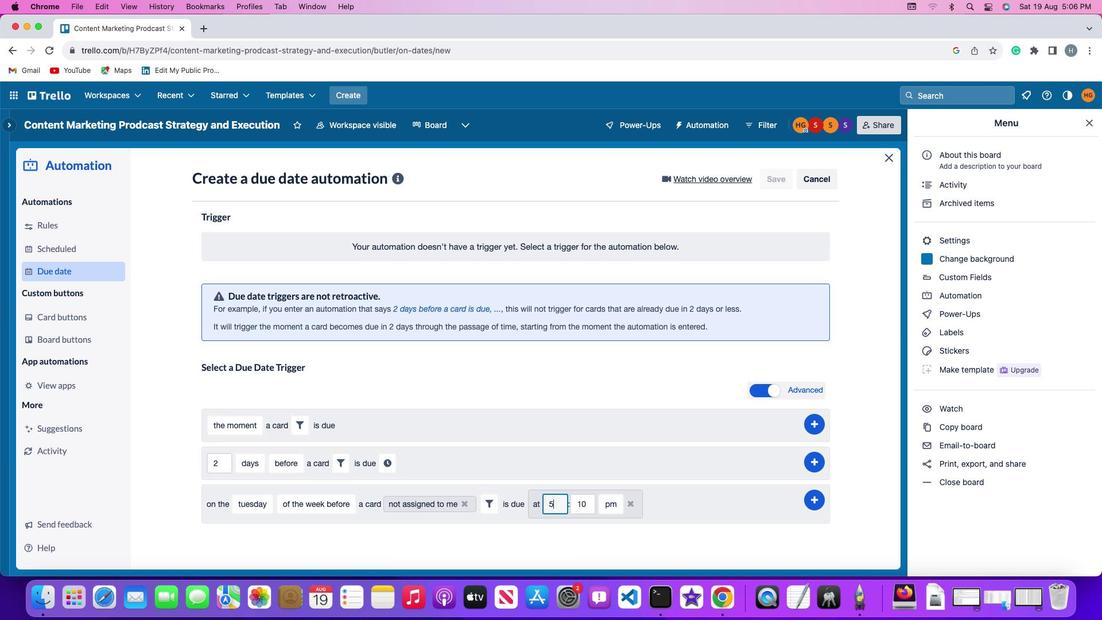 
Action: Key pressed Key.backspace'1''1'
Screenshot: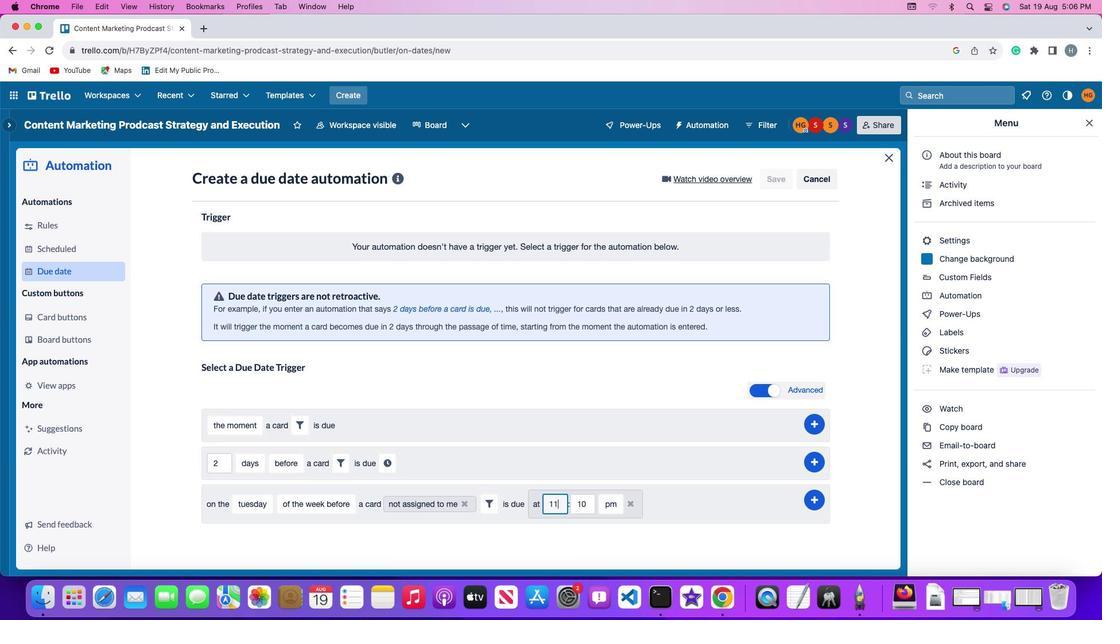 
Action: Mouse moved to (576, 488)
Screenshot: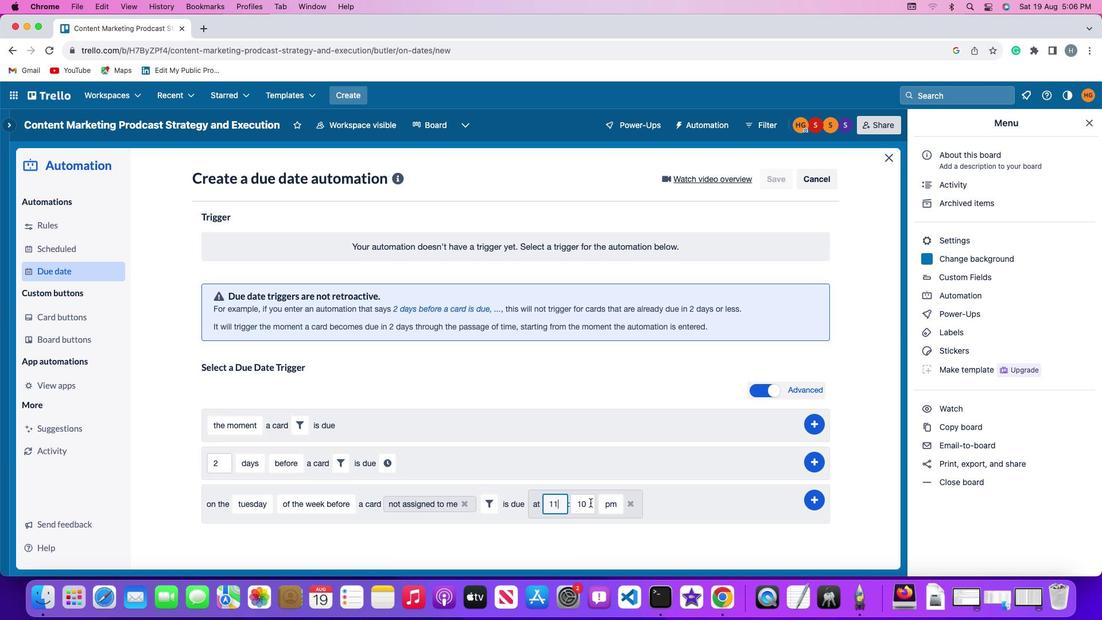 
Action: Mouse pressed left at (576, 488)
Screenshot: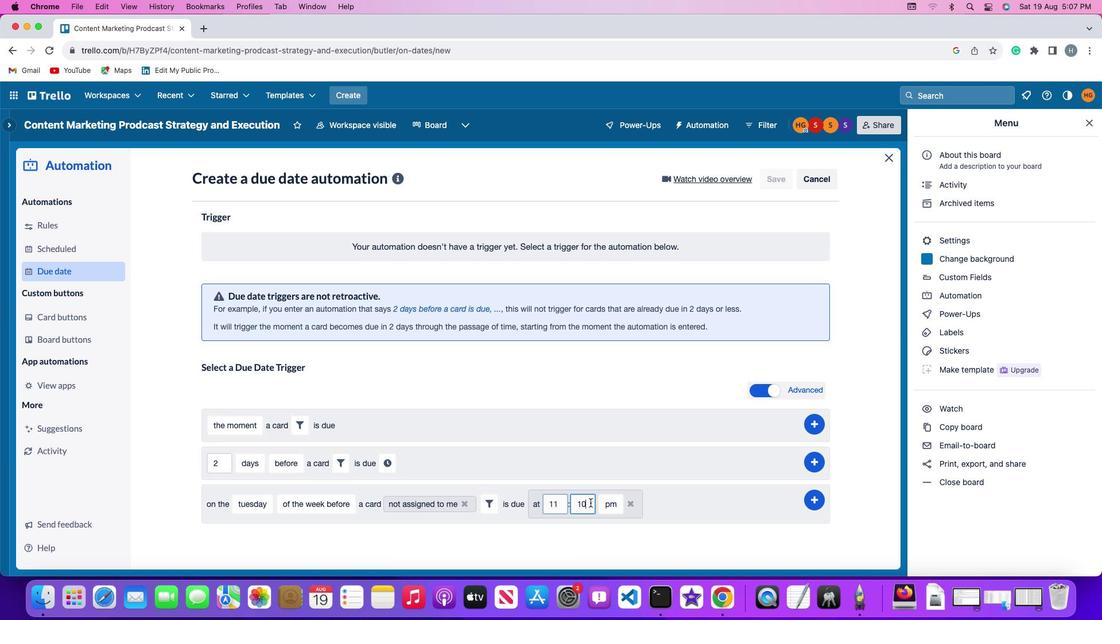 
Action: Mouse moved to (576, 488)
Screenshot: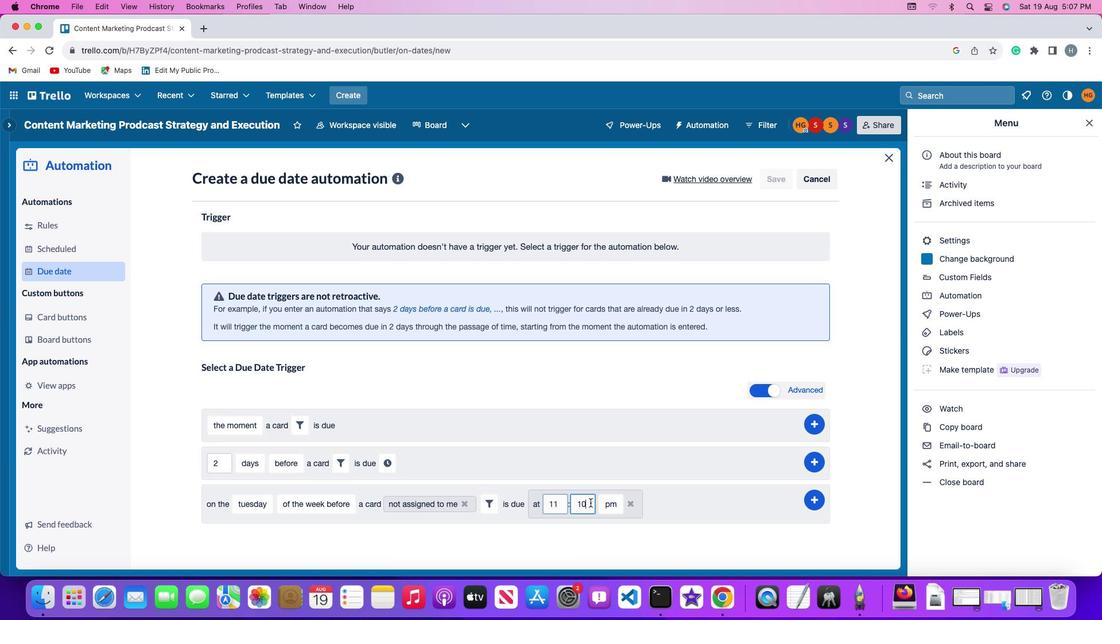 
Action: Key pressed Key.backspaceKey.backspace'0''0'
Screenshot: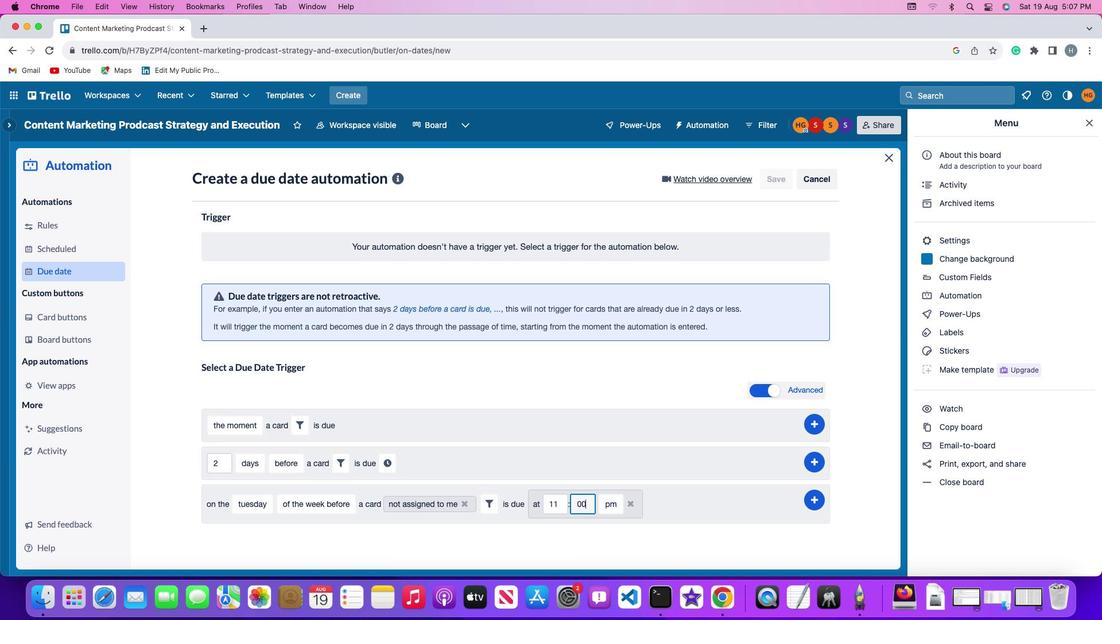 
Action: Mouse moved to (595, 489)
Screenshot: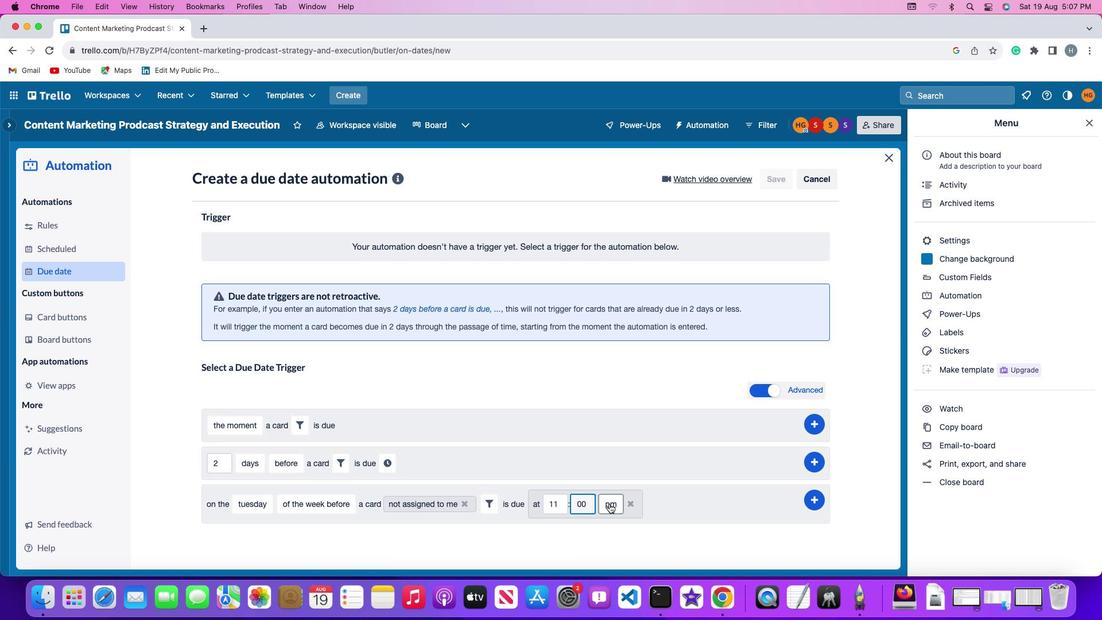 
Action: Mouse pressed left at (595, 489)
Screenshot: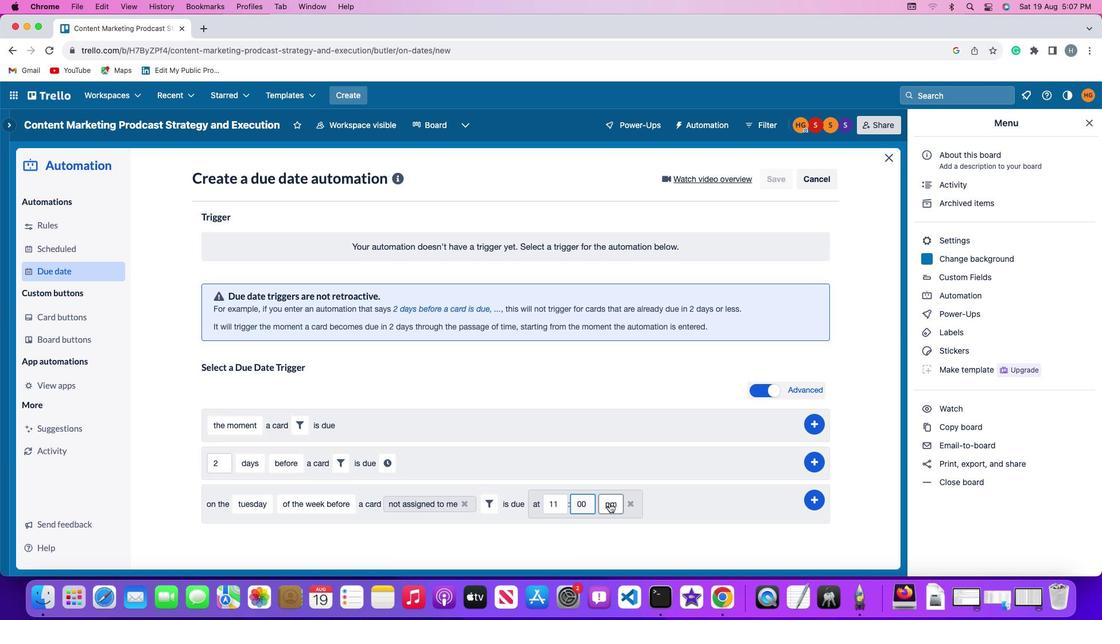 
Action: Mouse moved to (596, 508)
Screenshot: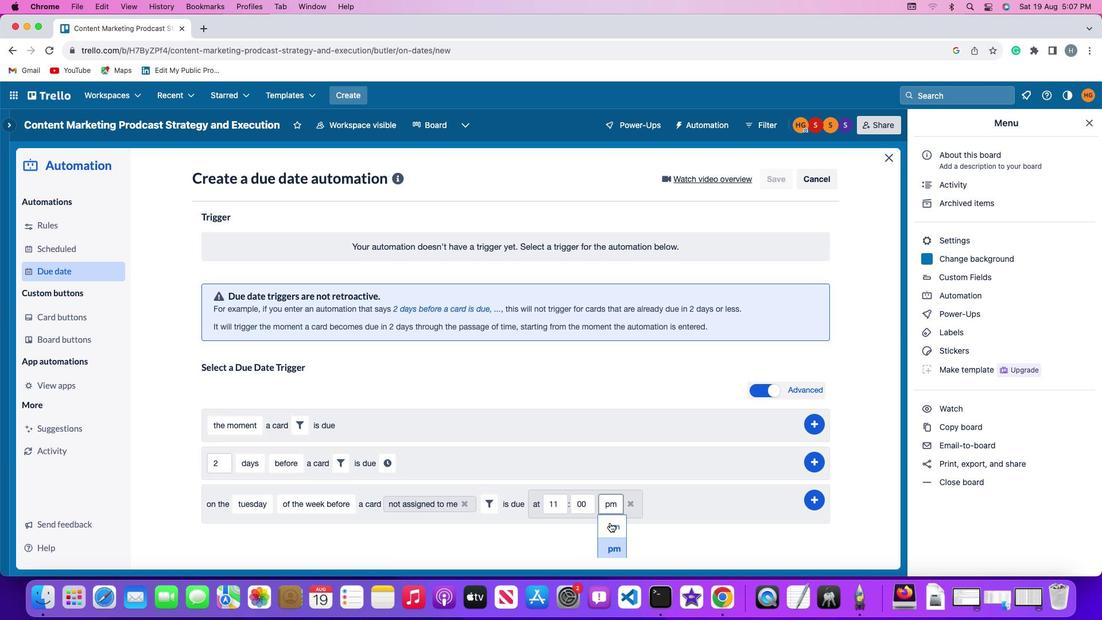 
Action: Mouse pressed left at (596, 508)
Screenshot: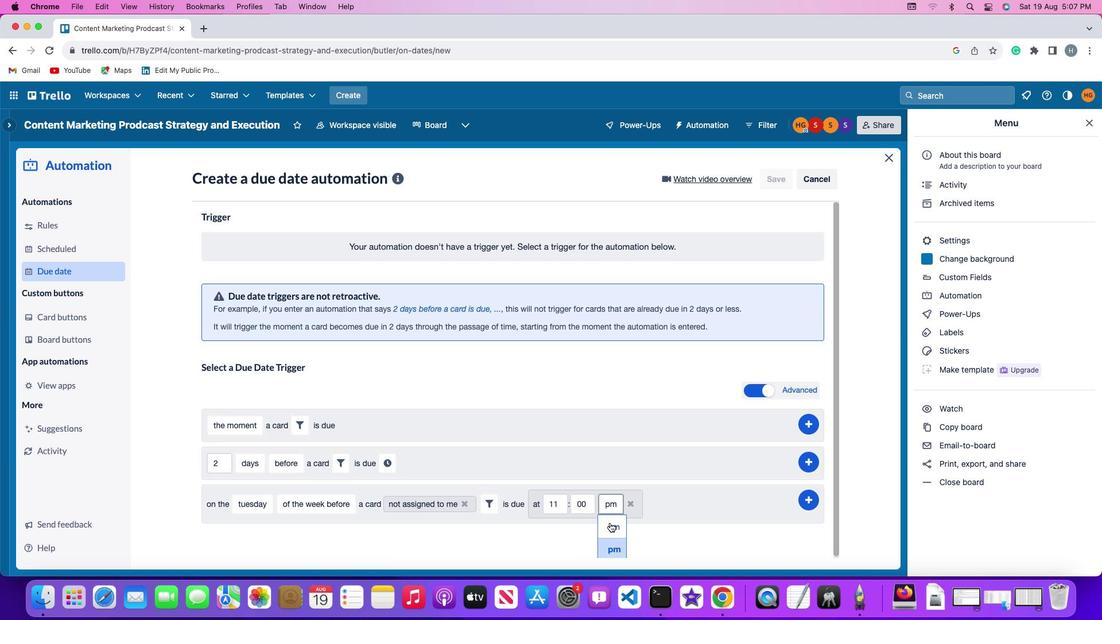 
Action: Mouse moved to (806, 483)
Screenshot: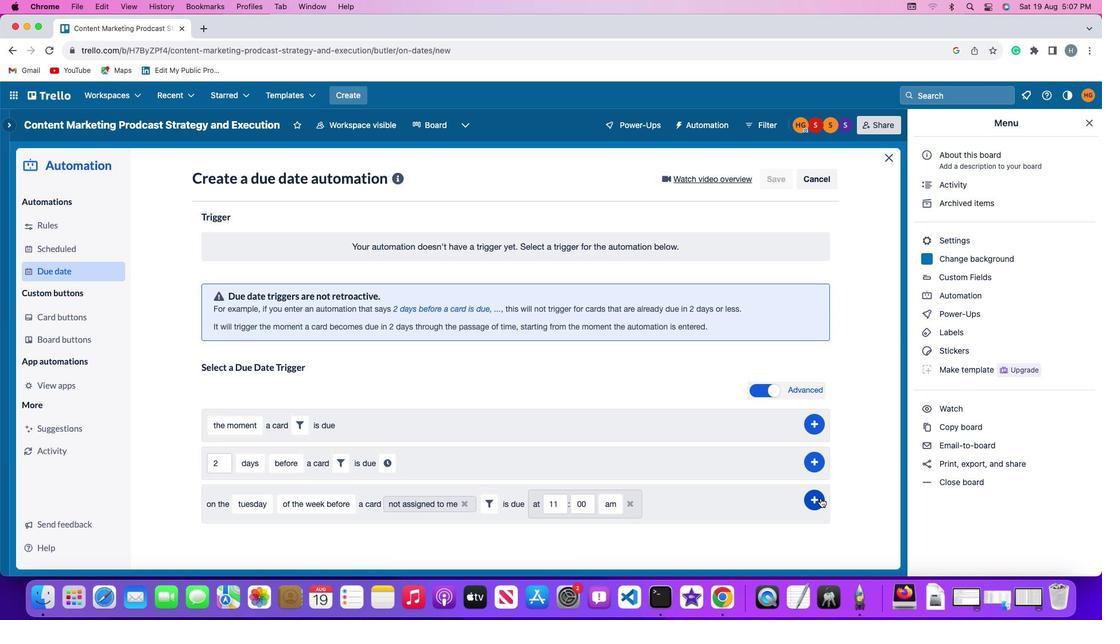 
Action: Mouse pressed left at (806, 483)
Screenshot: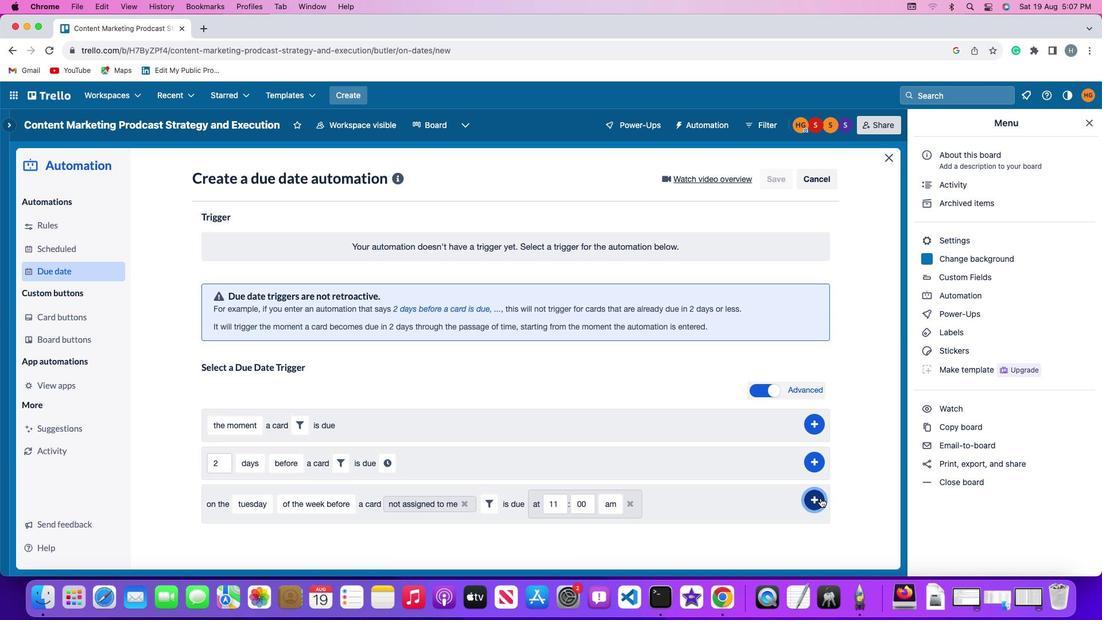 
Action: Mouse moved to (844, 413)
Screenshot: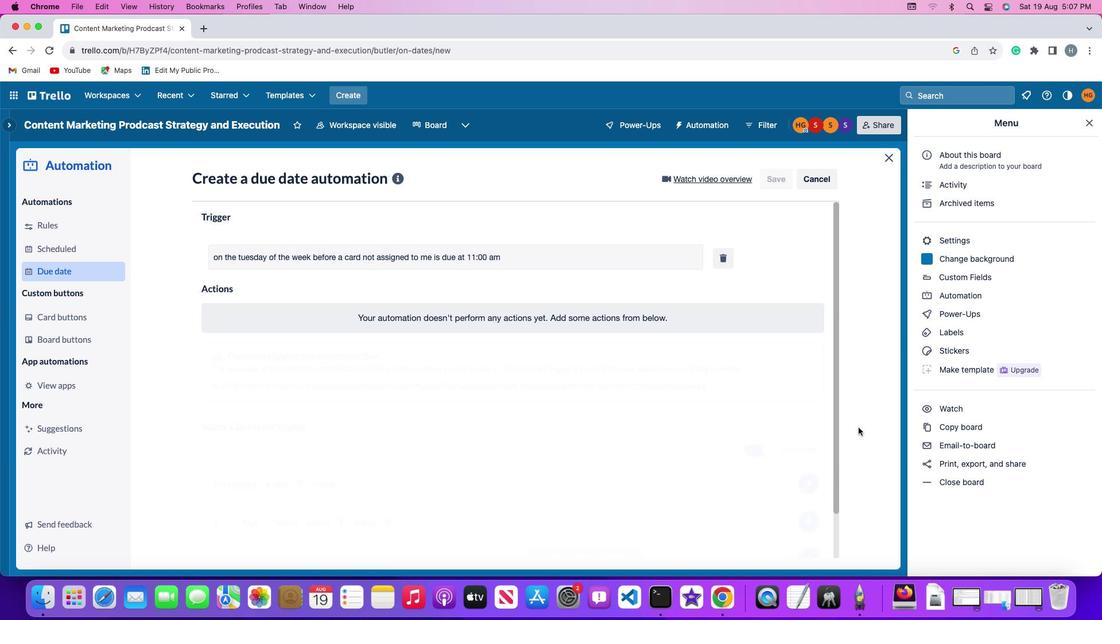 
